 Task: Search one way flight ticket for 4 adults, 2 children, 2 infants in seat and 1 infant on lap in economy from College Station: Easterwood Field to New Bern: Coastal Carolina Regional Airport (was Craven County Regional) on 8-4-2023. Choice of flights is Frontier. Number of bags: 10 checked bags. Price is upto 100000. Outbound departure time preference is 14:15.
Action: Mouse moved to (220, 299)
Screenshot: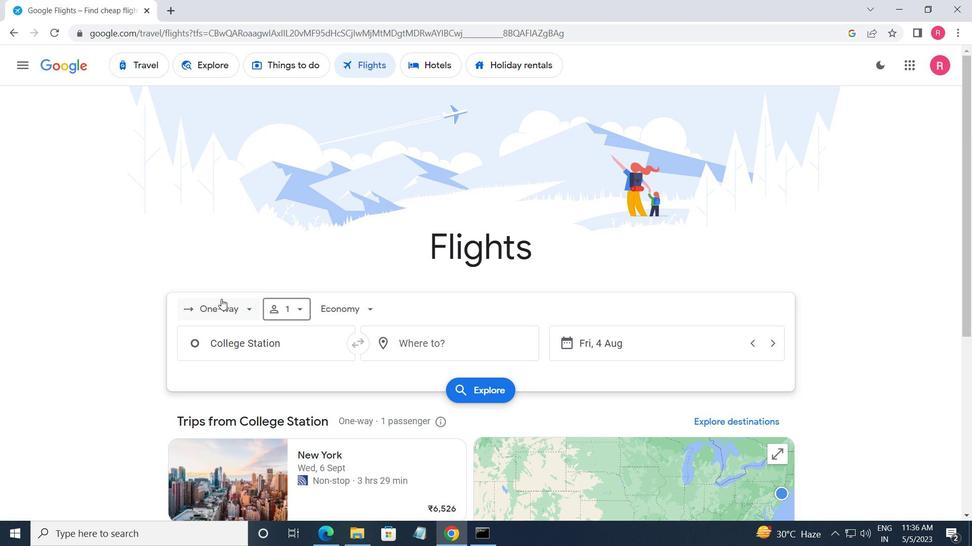 
Action: Mouse pressed left at (220, 299)
Screenshot: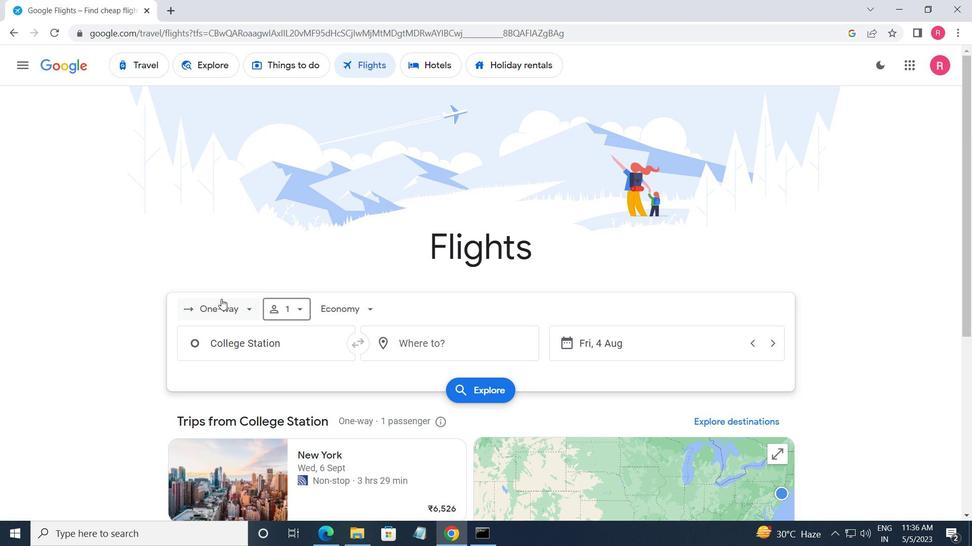 
Action: Mouse moved to (259, 368)
Screenshot: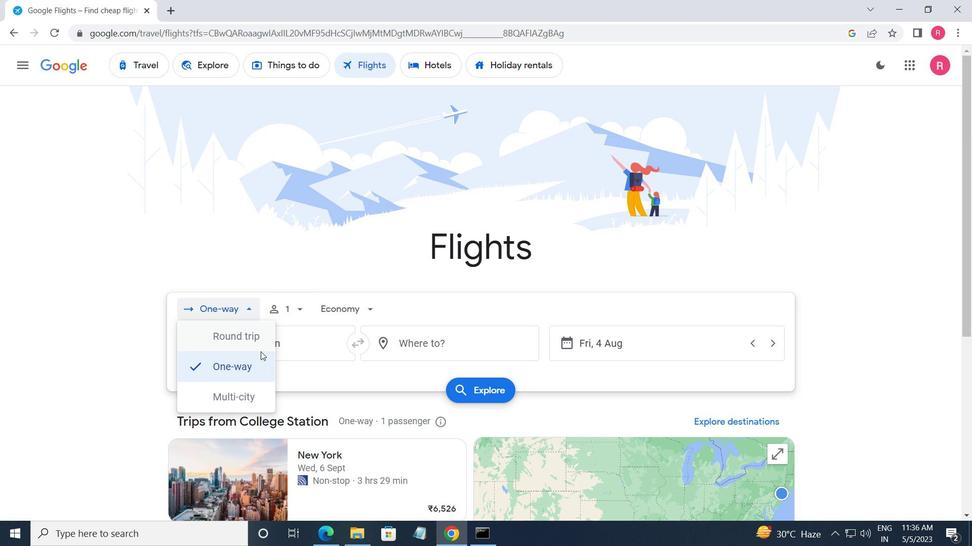 
Action: Mouse pressed left at (259, 368)
Screenshot: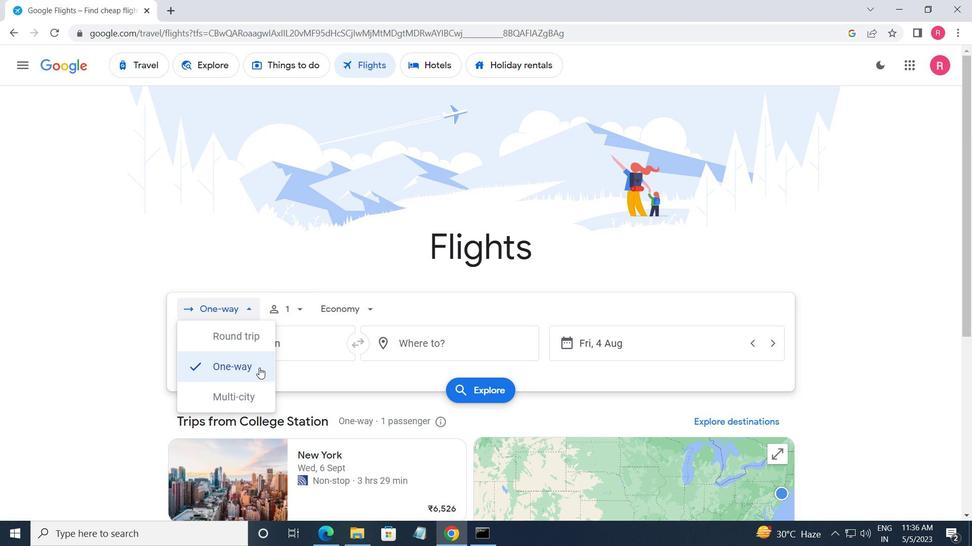 
Action: Mouse moved to (285, 320)
Screenshot: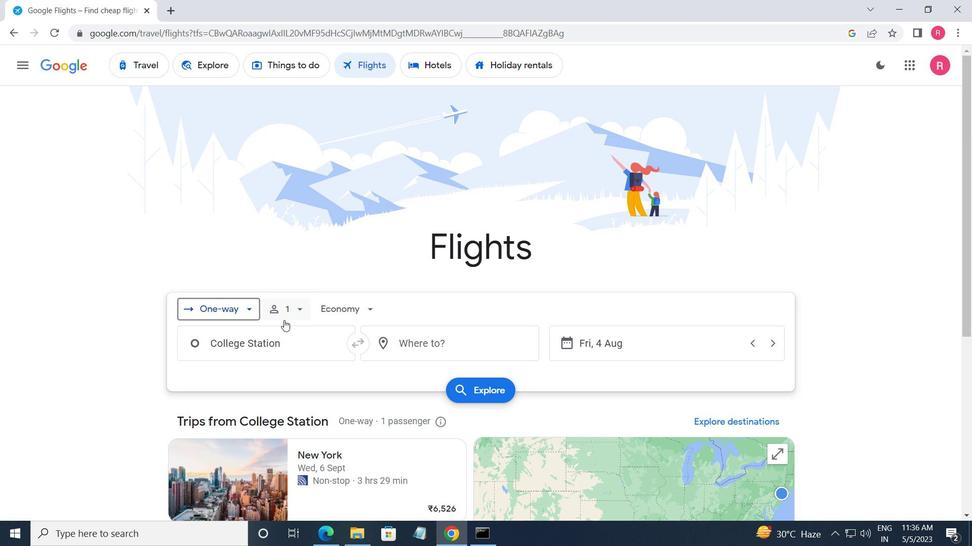 
Action: Mouse pressed left at (285, 320)
Screenshot: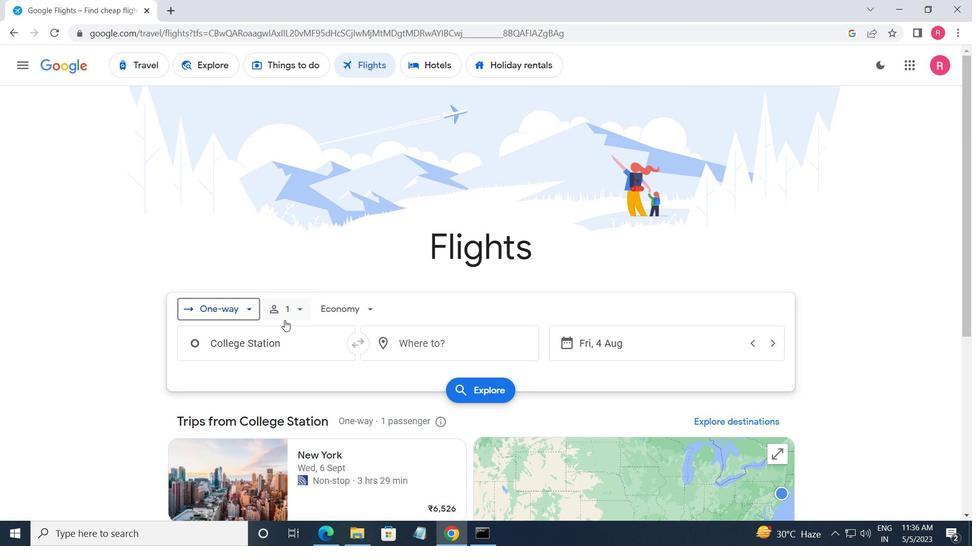 
Action: Mouse moved to (403, 343)
Screenshot: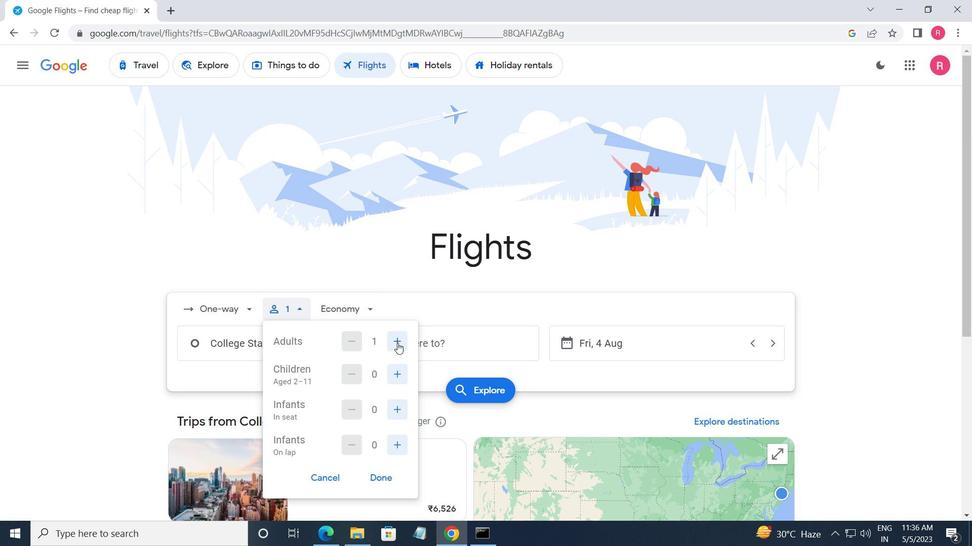 
Action: Mouse pressed left at (403, 343)
Screenshot: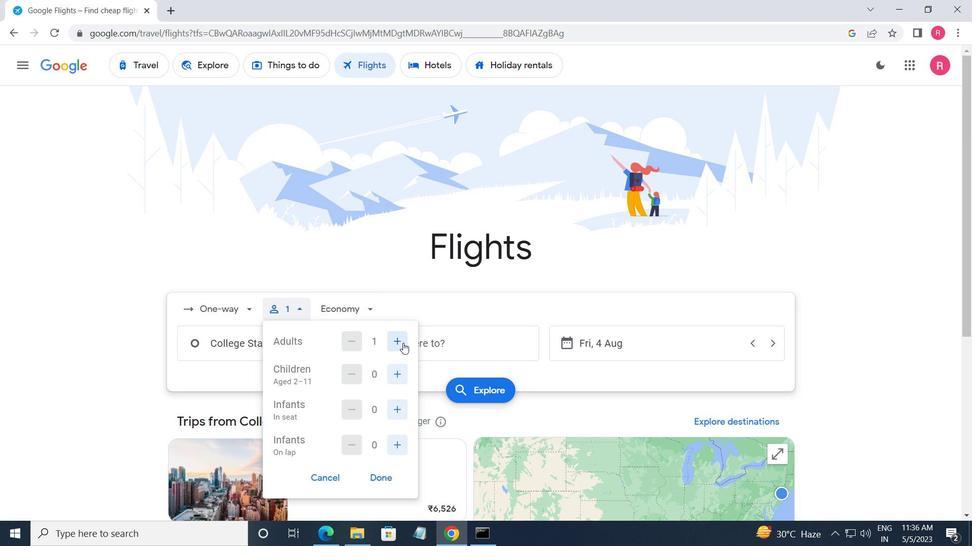 
Action: Mouse pressed left at (403, 343)
Screenshot: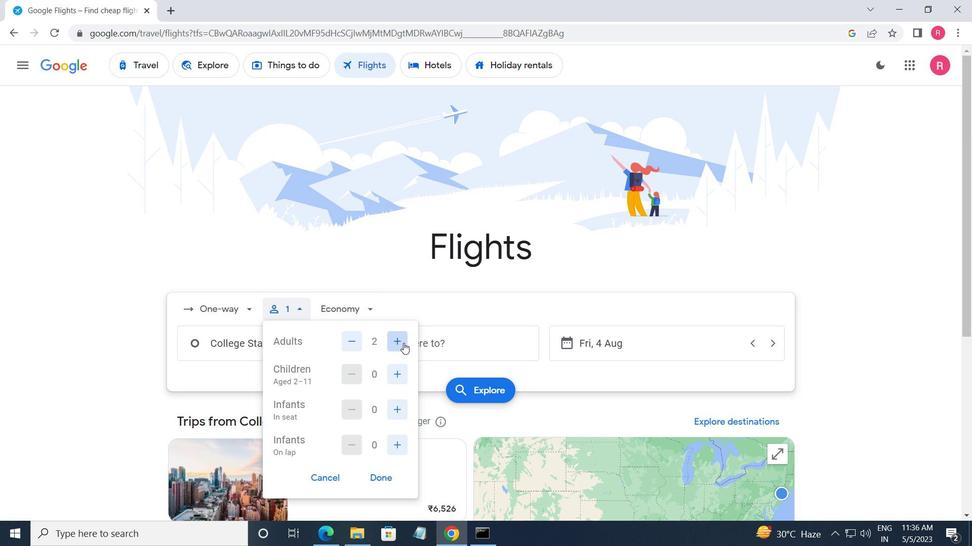 
Action: Mouse pressed left at (403, 343)
Screenshot: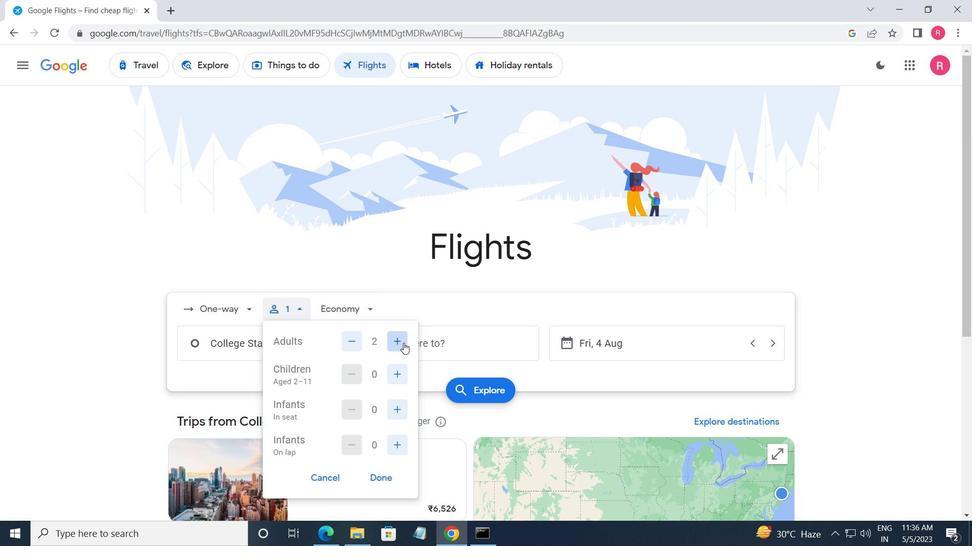
Action: Mouse moved to (402, 372)
Screenshot: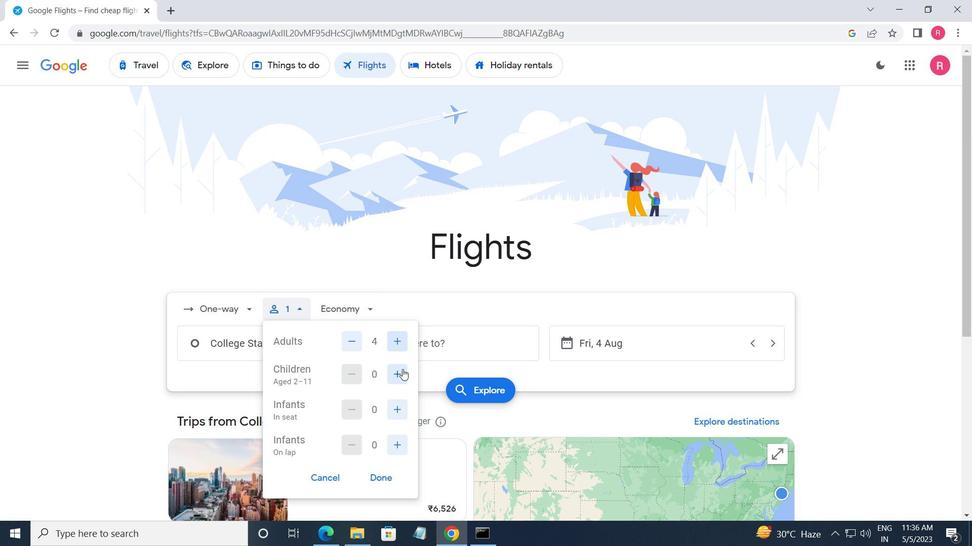 
Action: Mouse pressed left at (402, 372)
Screenshot: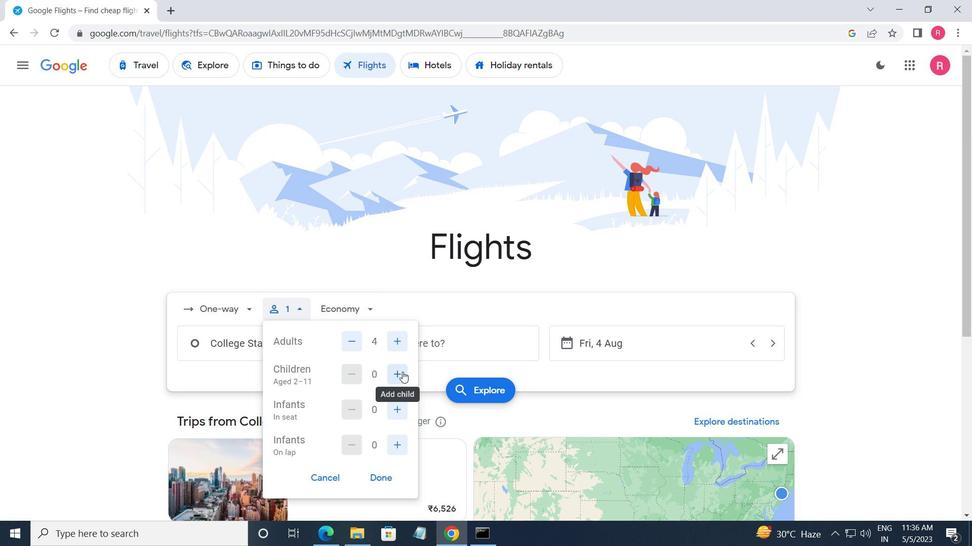 
Action: Mouse pressed left at (402, 372)
Screenshot: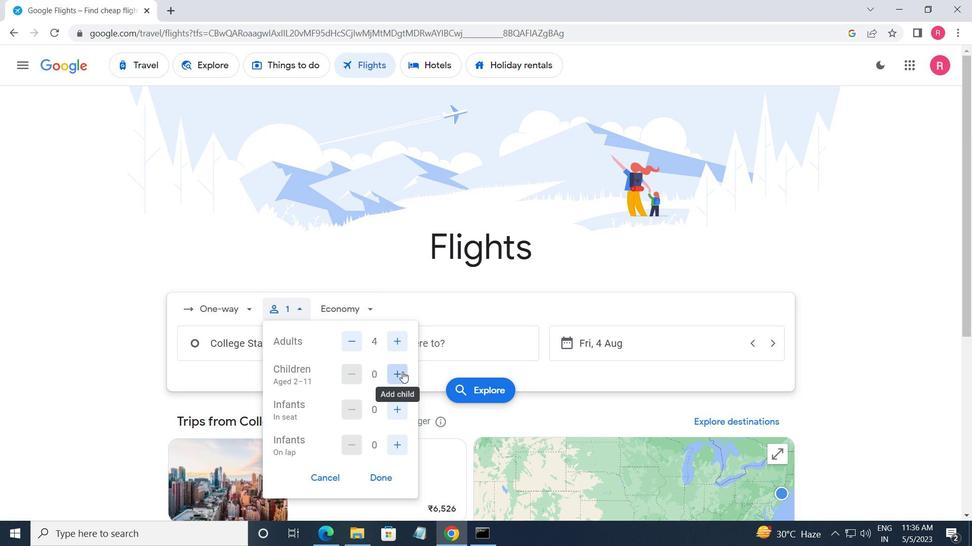 
Action: Mouse moved to (397, 404)
Screenshot: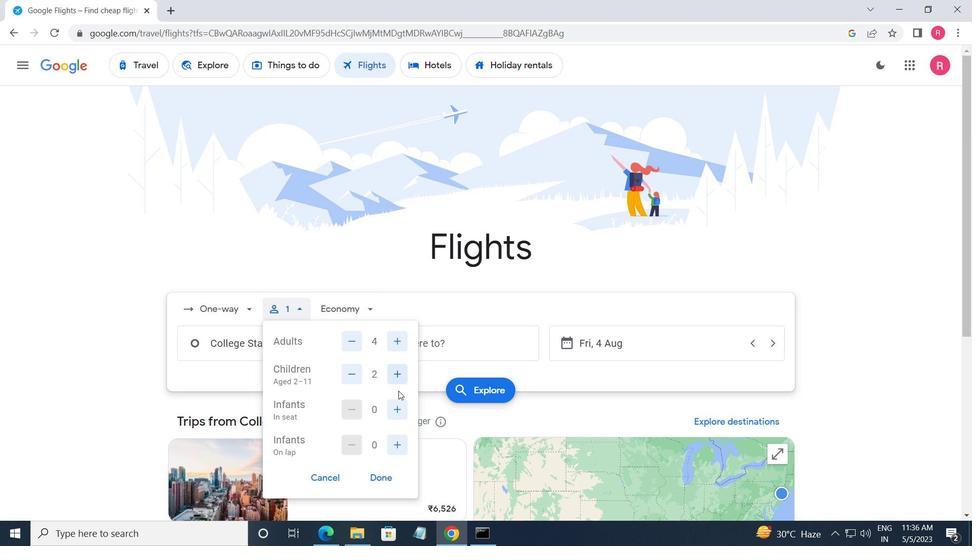 
Action: Mouse pressed left at (397, 404)
Screenshot: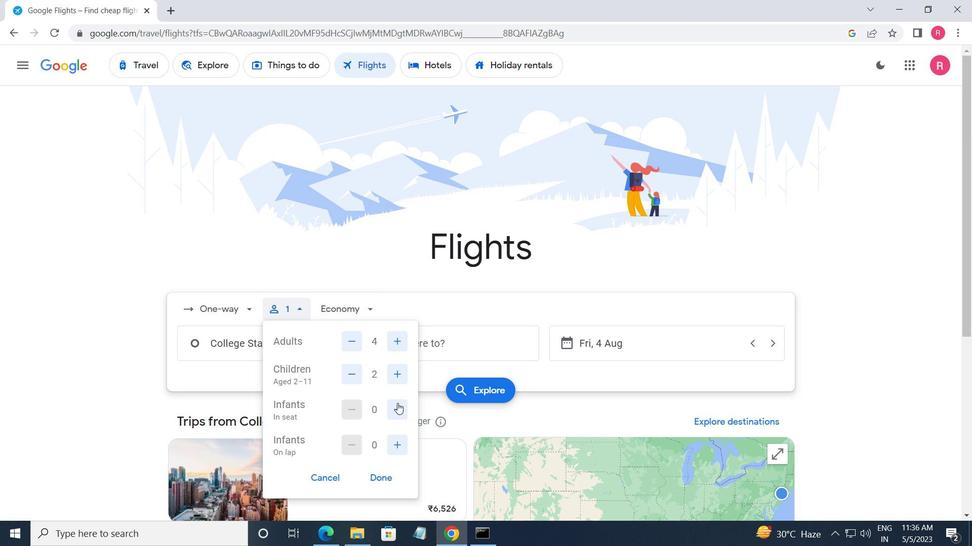 
Action: Mouse pressed left at (397, 404)
Screenshot: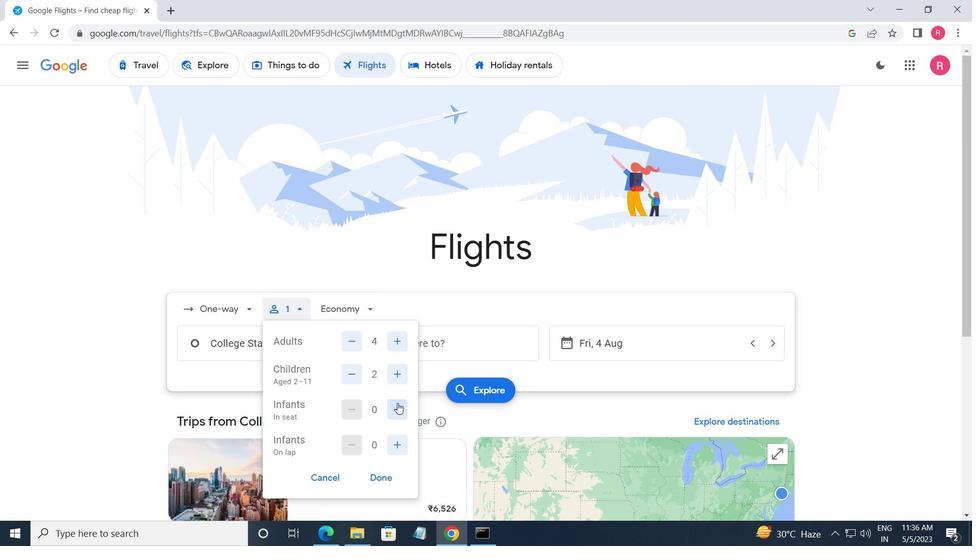 
Action: Mouse moved to (397, 455)
Screenshot: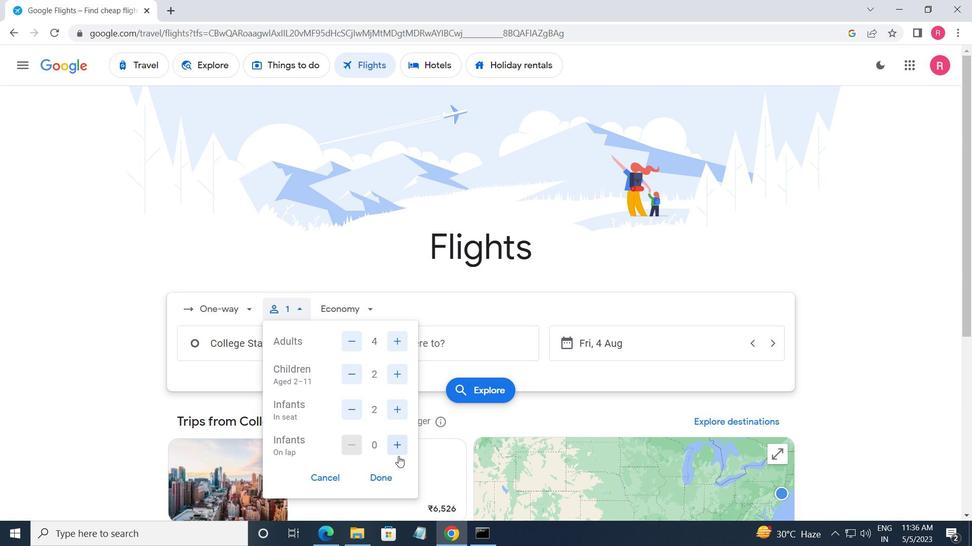 
Action: Mouse pressed left at (397, 455)
Screenshot: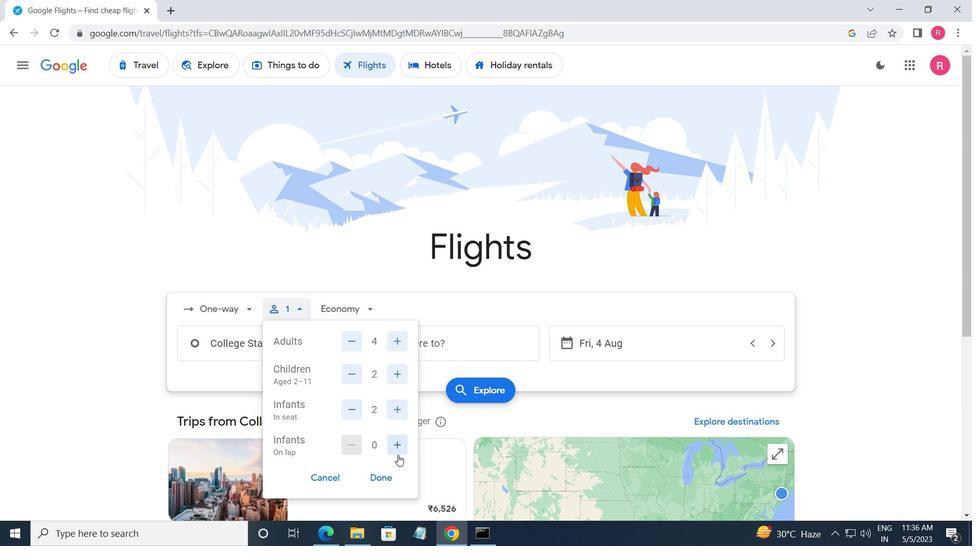 
Action: Mouse moved to (384, 481)
Screenshot: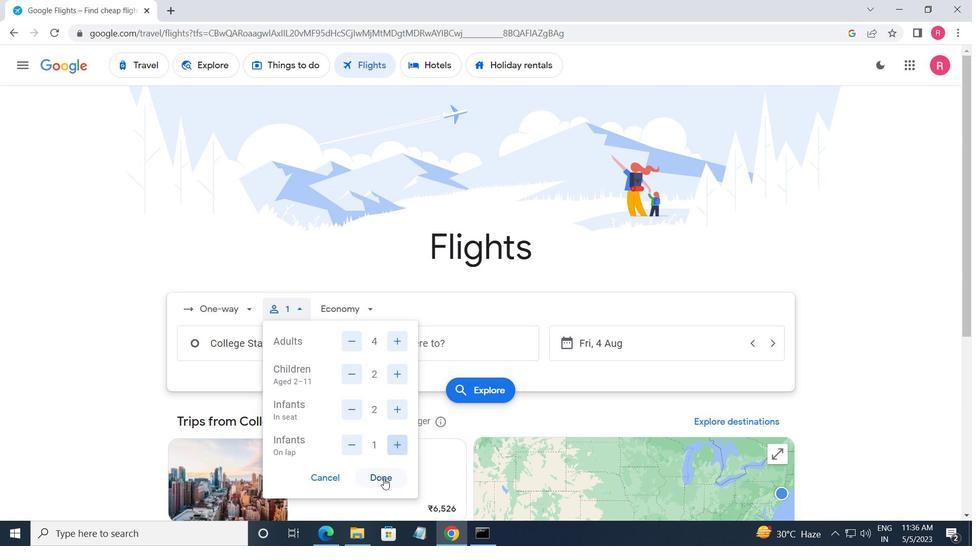 
Action: Mouse pressed left at (384, 481)
Screenshot: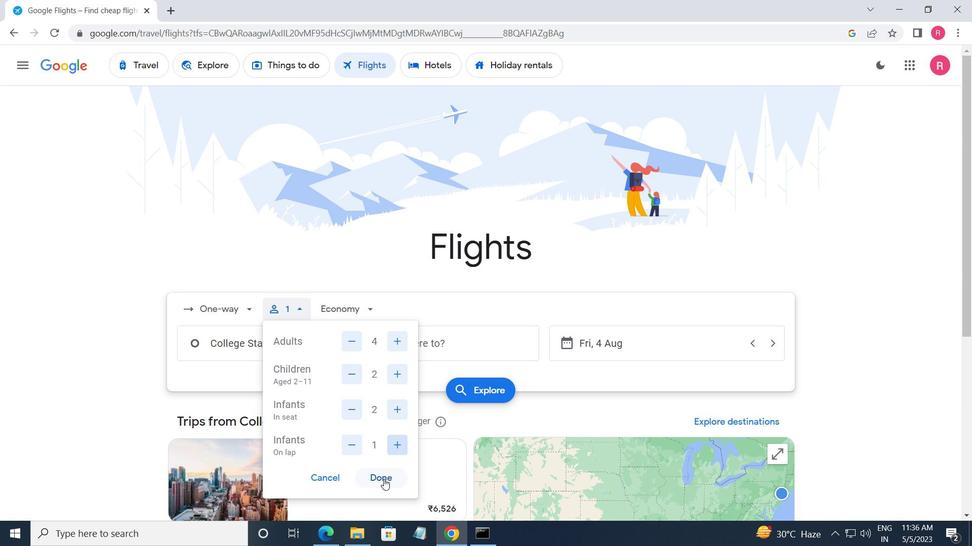 
Action: Mouse moved to (338, 308)
Screenshot: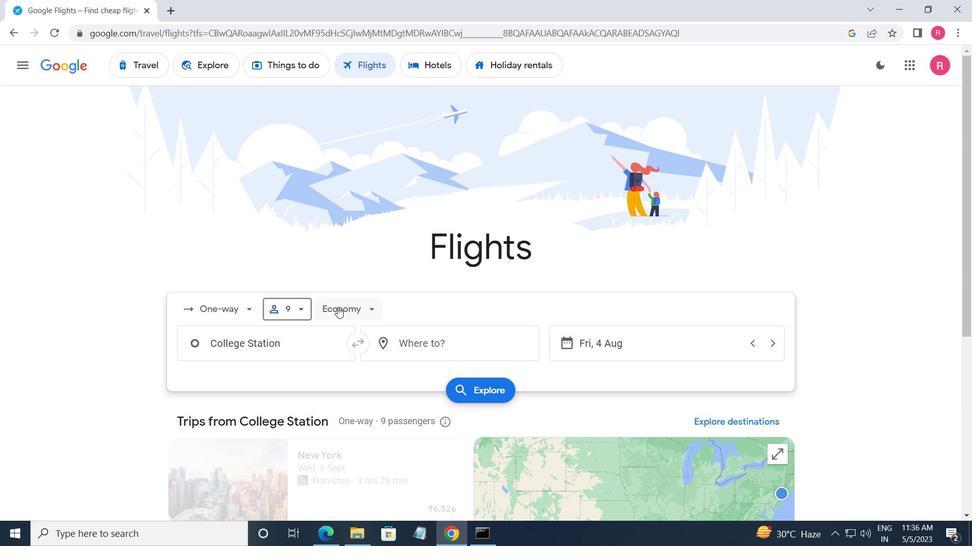 
Action: Mouse pressed left at (338, 308)
Screenshot: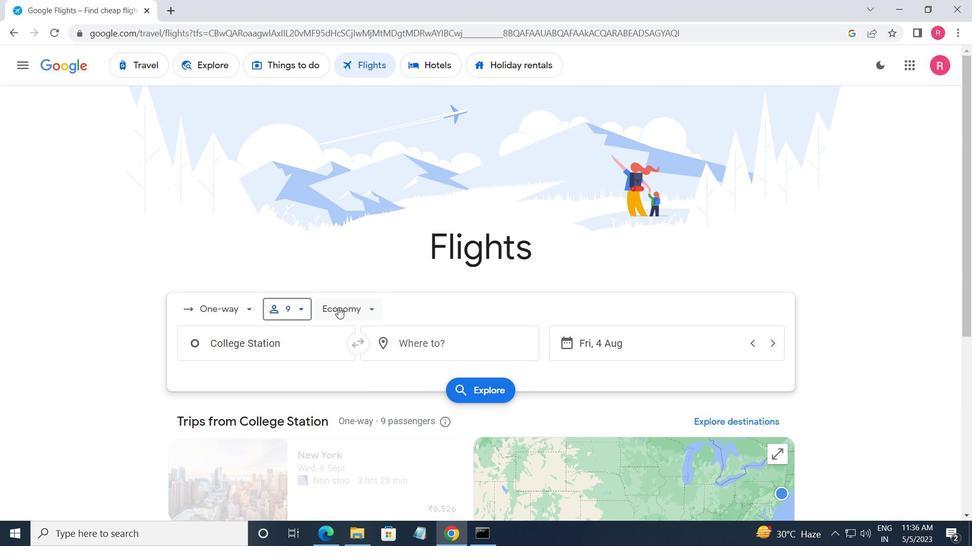 
Action: Mouse moved to (390, 331)
Screenshot: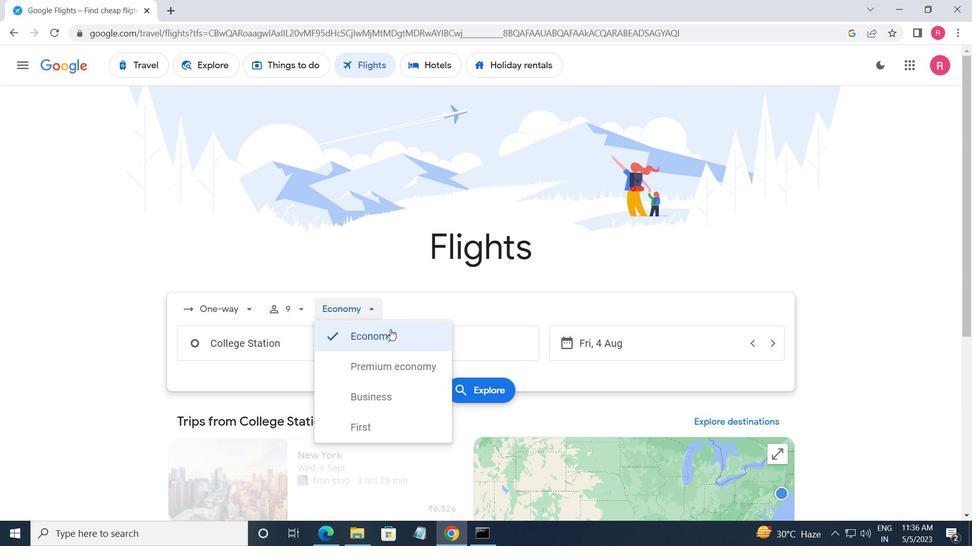 
Action: Mouse pressed left at (390, 331)
Screenshot: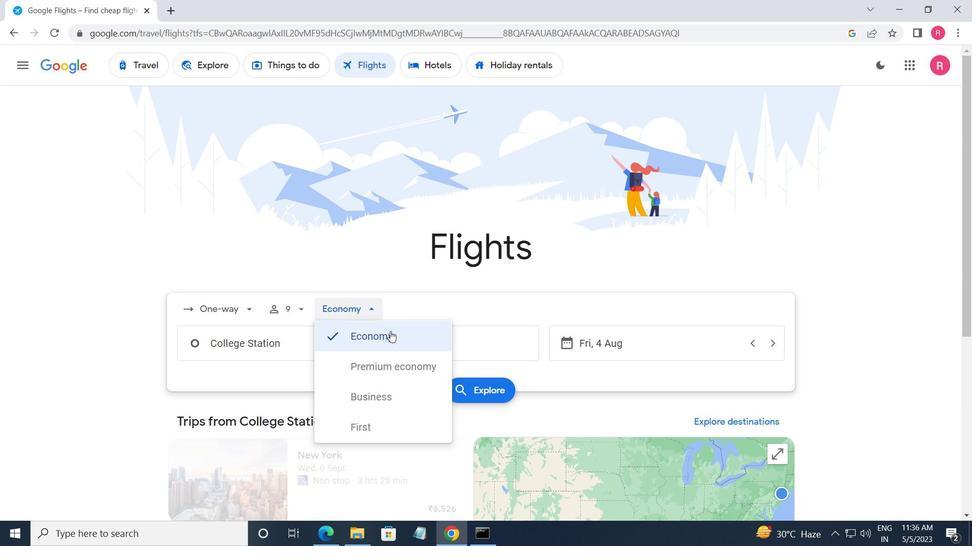
Action: Mouse moved to (289, 342)
Screenshot: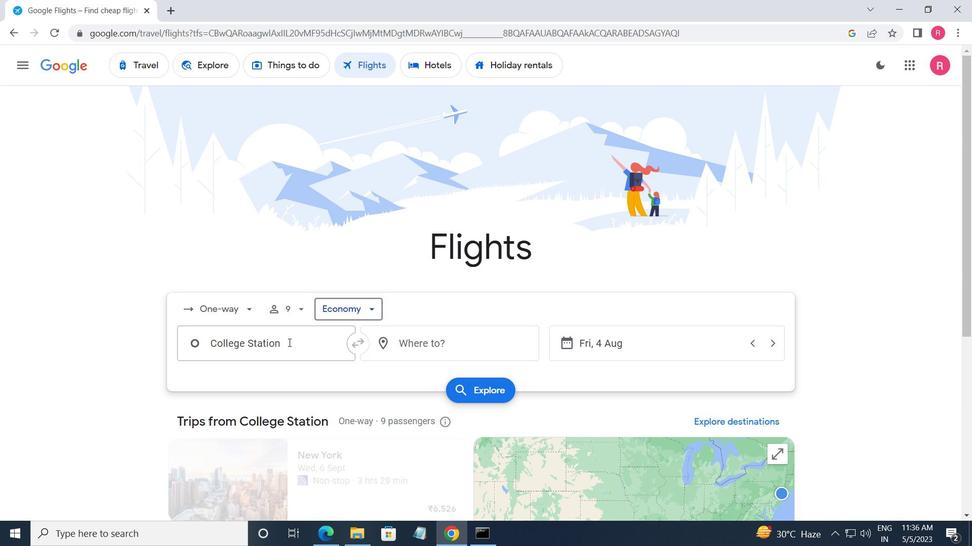 
Action: Mouse pressed left at (289, 342)
Screenshot: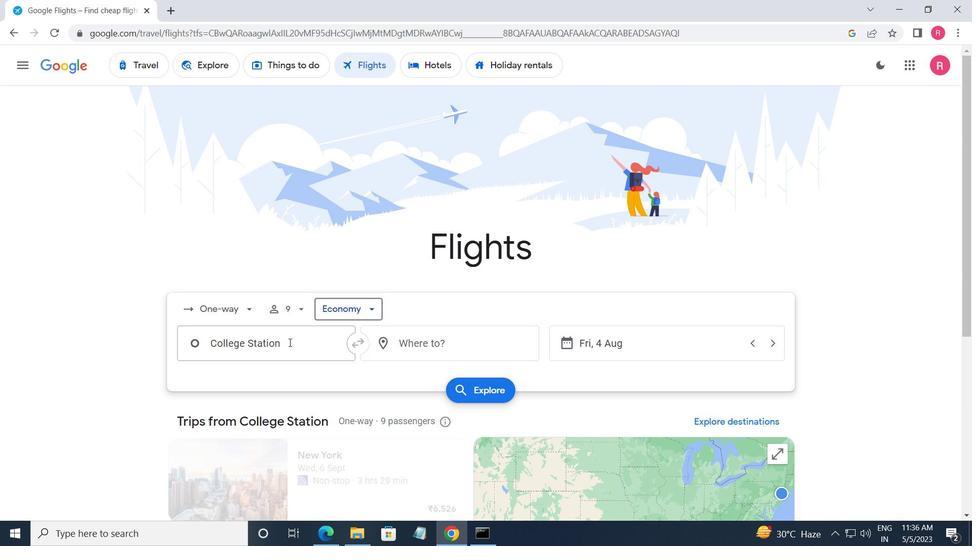 
Action: Key pressed <Key.shift>EASTERWOO
Screenshot: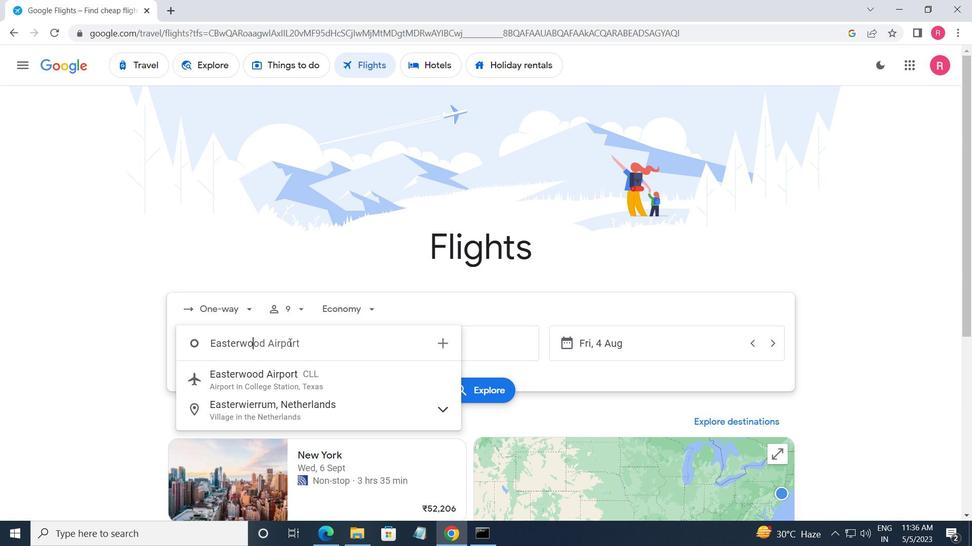 
Action: Mouse moved to (290, 380)
Screenshot: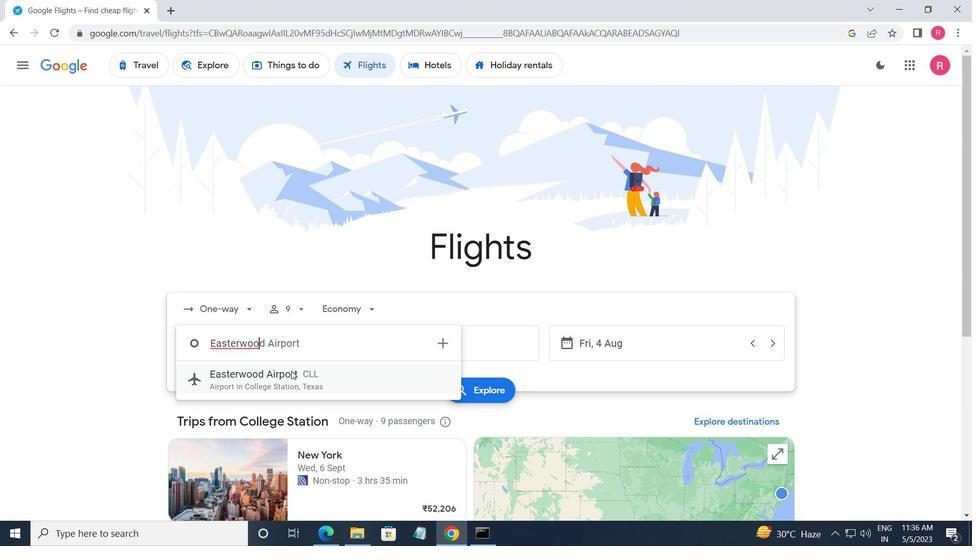 
Action: Mouse pressed left at (290, 380)
Screenshot: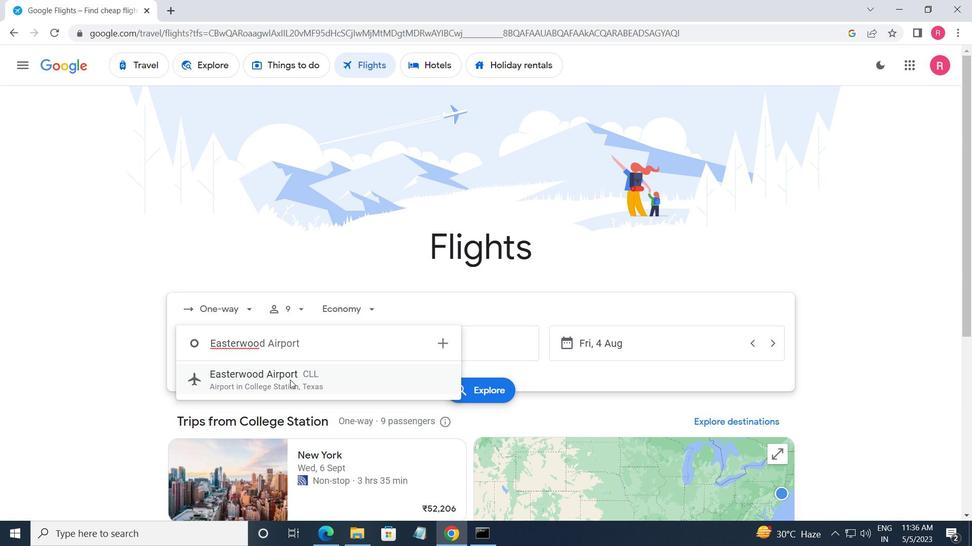 
Action: Mouse moved to (462, 351)
Screenshot: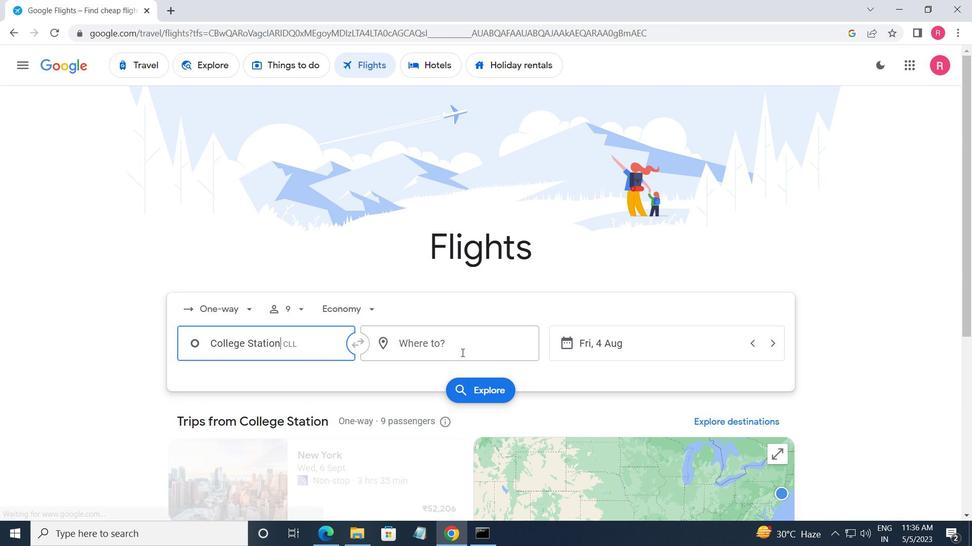 
Action: Mouse pressed left at (462, 351)
Screenshot: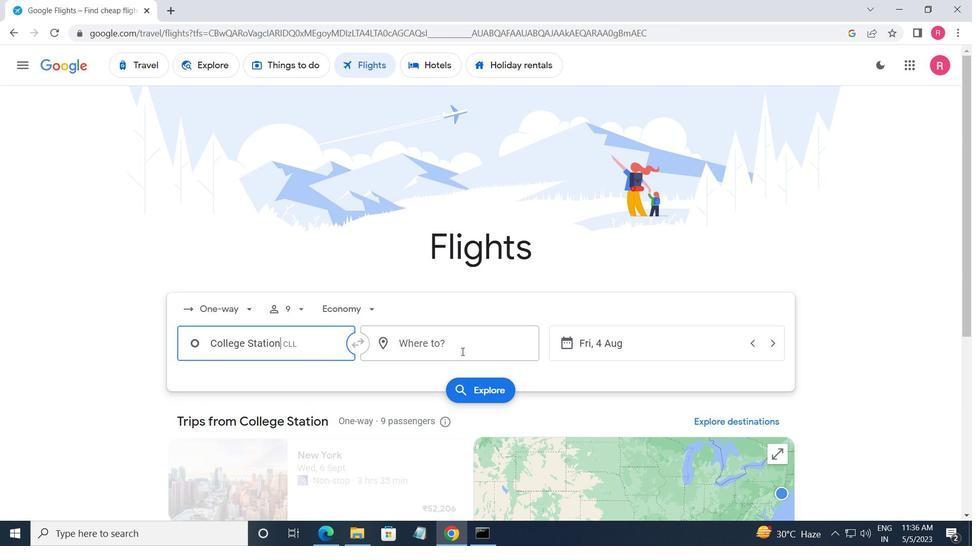 
Action: Mouse moved to (465, 346)
Screenshot: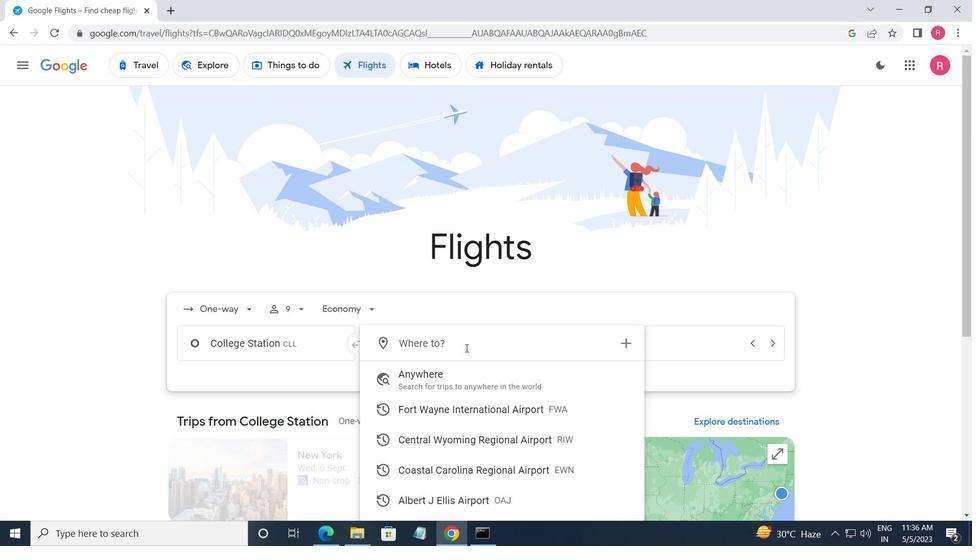 
Action: Key pressed <Key.shift><Key.shift>NEW<Key.space><Key.shift><Key.shift>BERM<Key.backspace>N
Screenshot: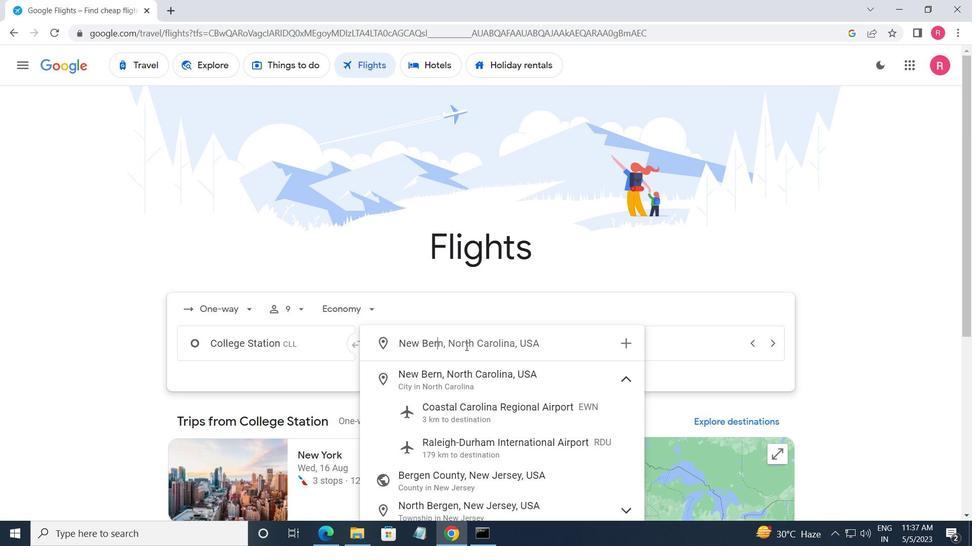 
Action: Mouse moved to (496, 413)
Screenshot: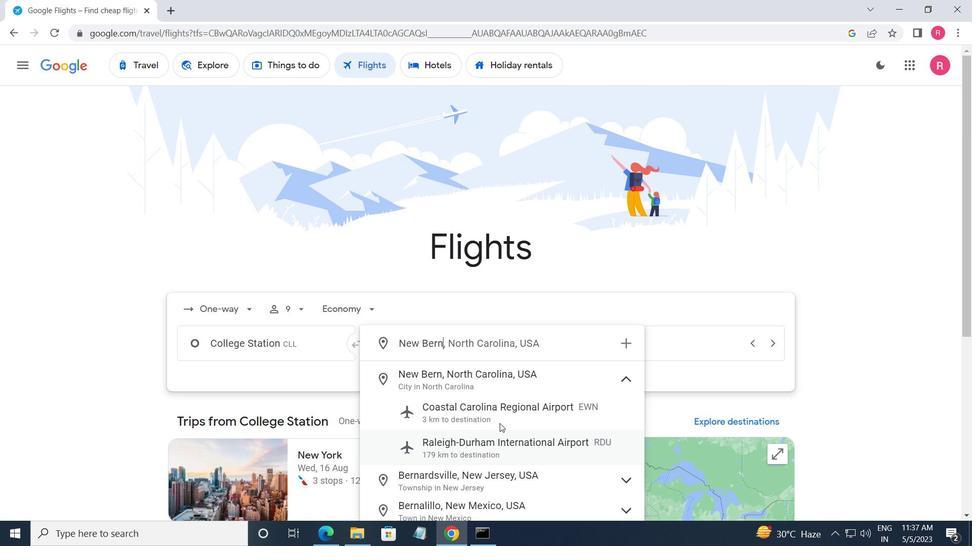 
Action: Mouse pressed left at (496, 413)
Screenshot: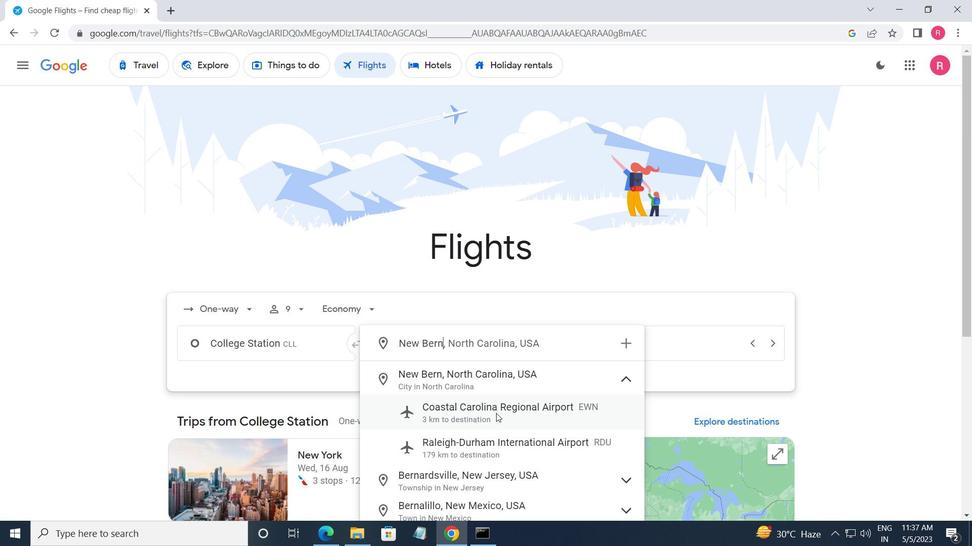 
Action: Mouse moved to (665, 344)
Screenshot: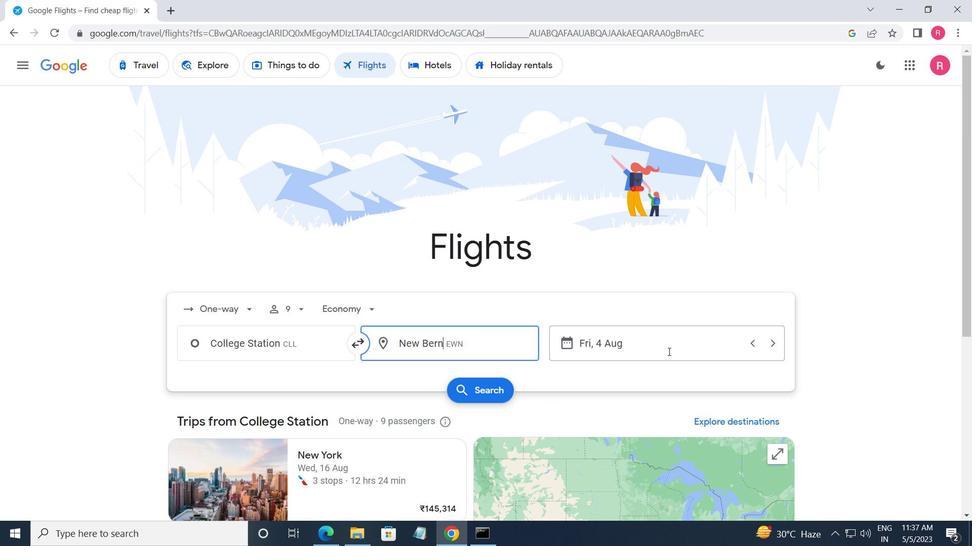 
Action: Mouse pressed left at (665, 344)
Screenshot: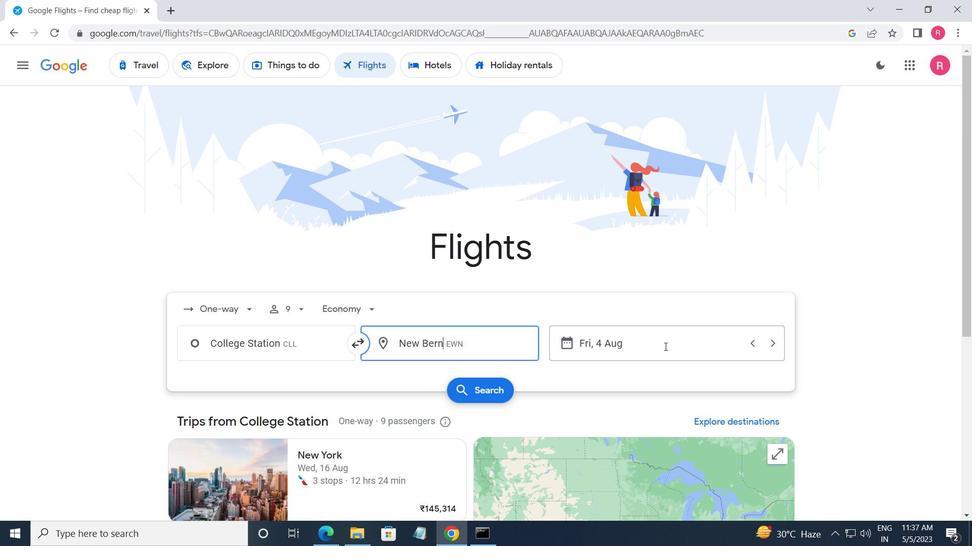 
Action: Mouse moved to (490, 296)
Screenshot: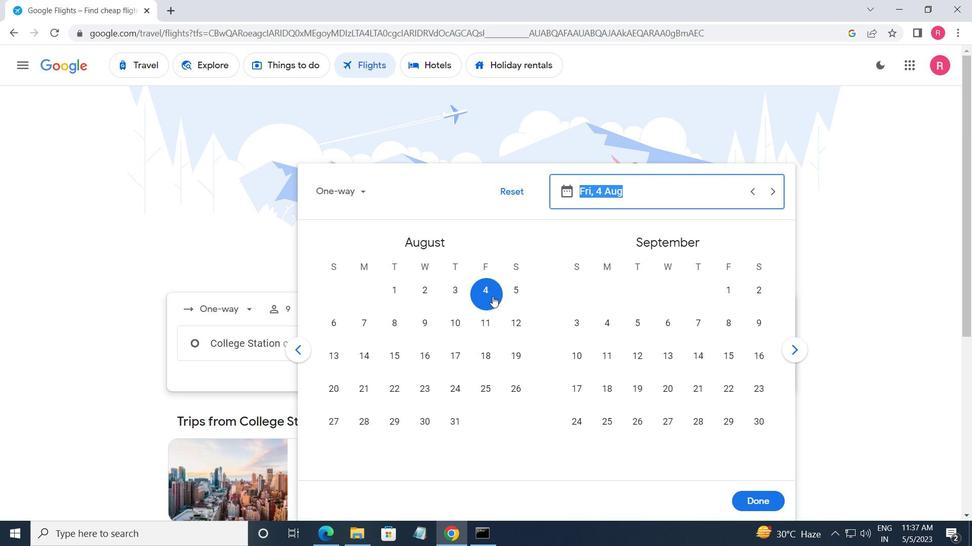 
Action: Mouse pressed left at (490, 296)
Screenshot: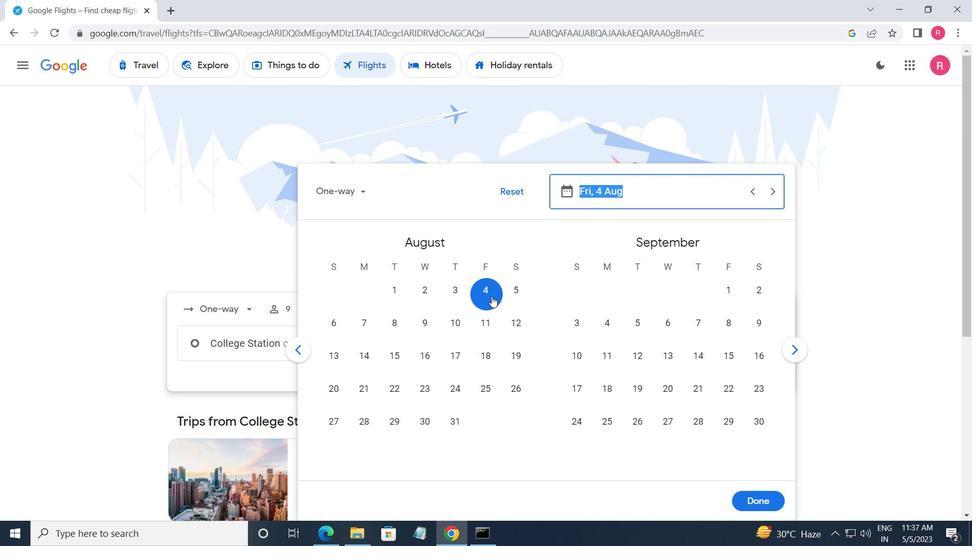 
Action: Mouse moved to (763, 505)
Screenshot: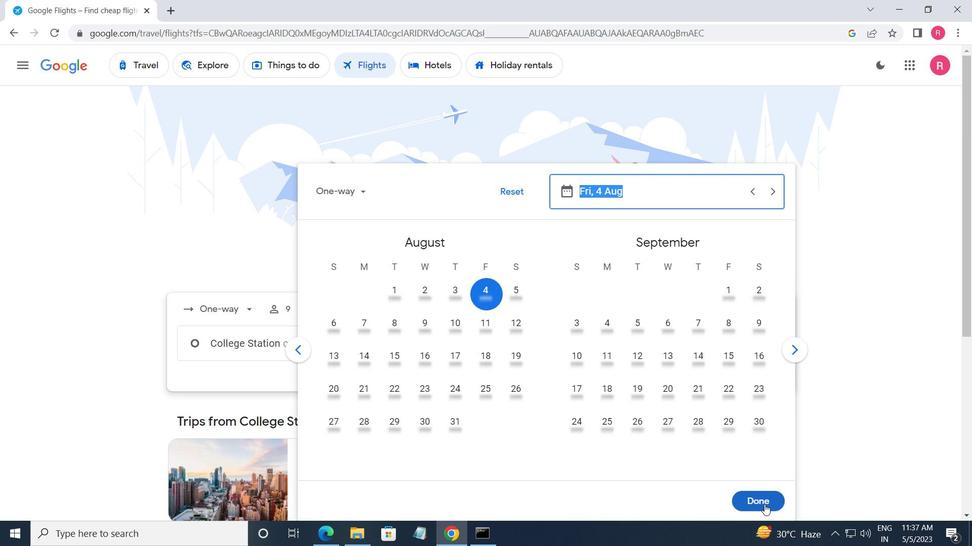 
Action: Mouse pressed left at (763, 505)
Screenshot: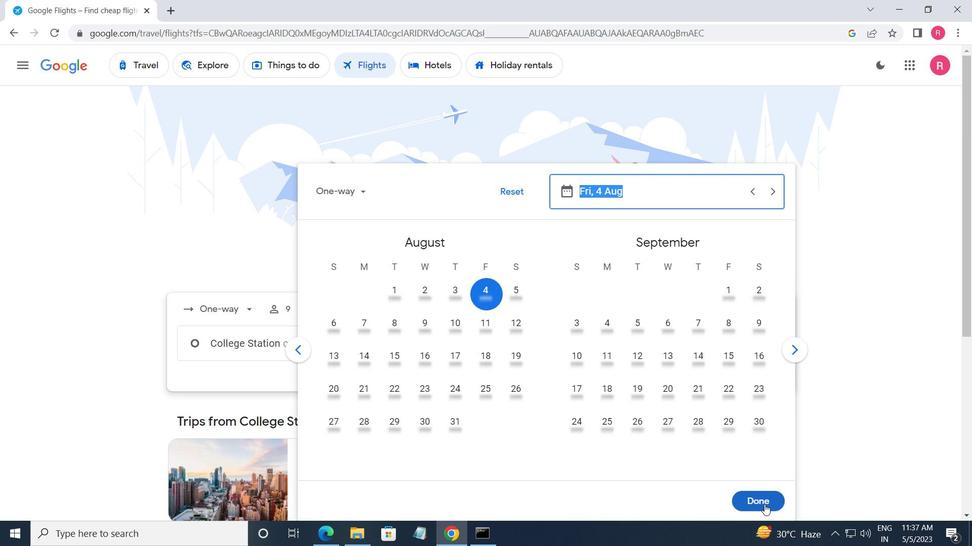 
Action: Mouse moved to (453, 387)
Screenshot: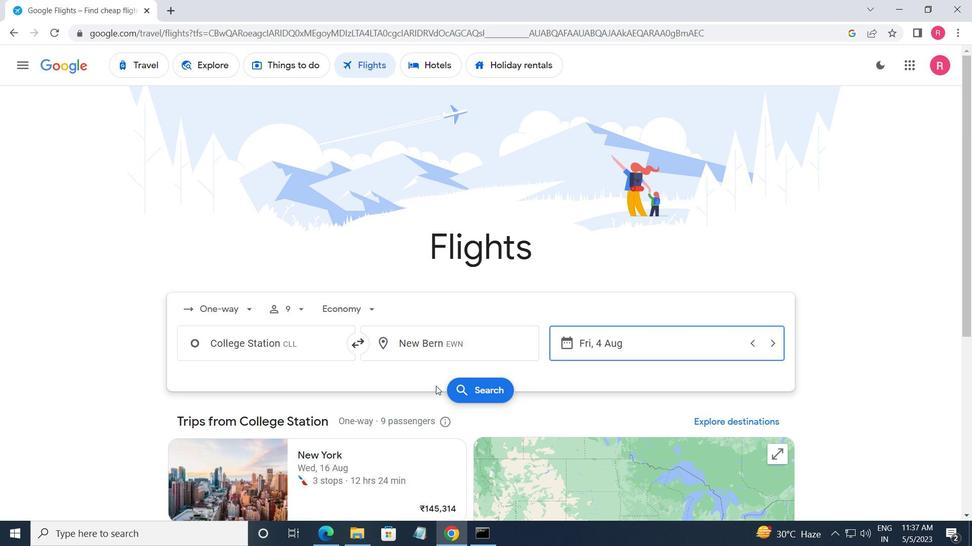 
Action: Mouse pressed left at (453, 387)
Screenshot: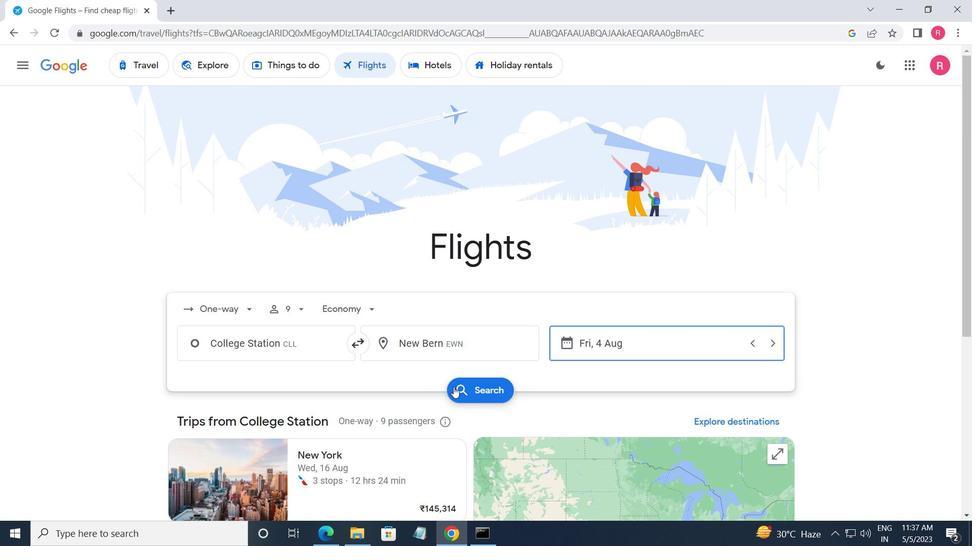 
Action: Mouse moved to (188, 186)
Screenshot: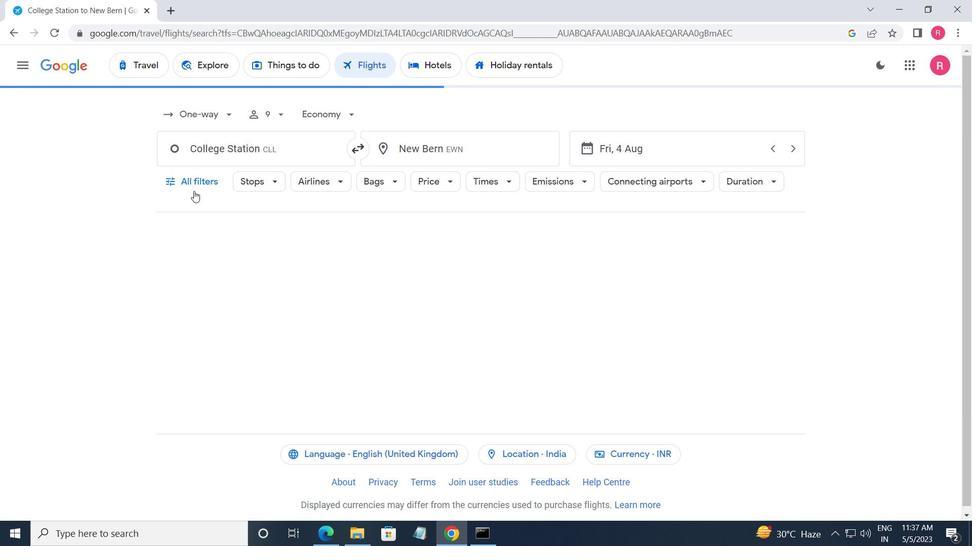 
Action: Mouse pressed left at (188, 186)
Screenshot: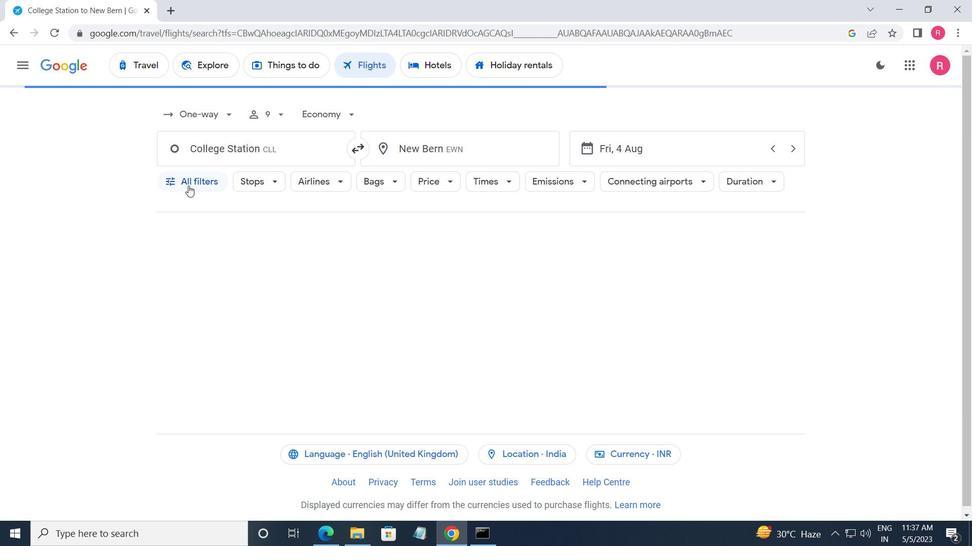 
Action: Mouse moved to (270, 320)
Screenshot: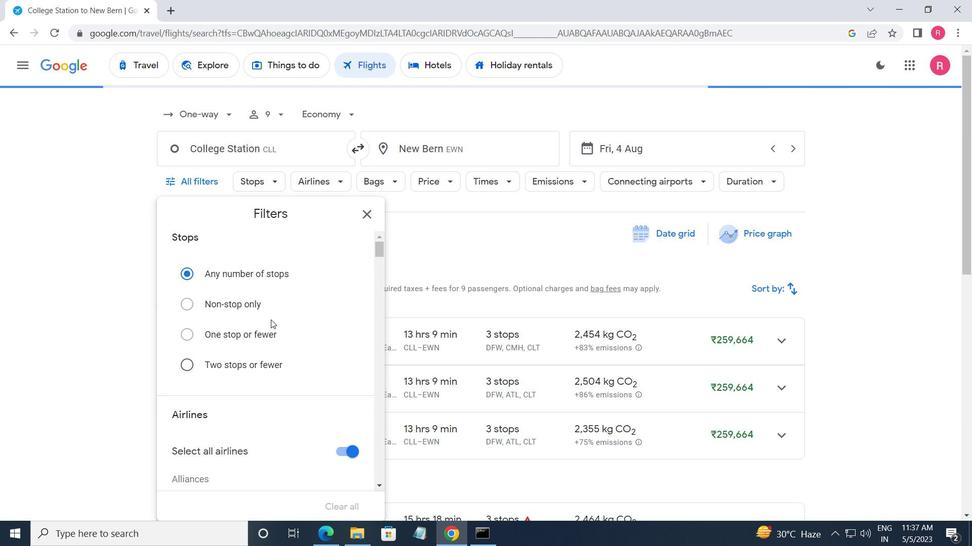 
Action: Mouse scrolled (270, 320) with delta (0, 0)
Screenshot: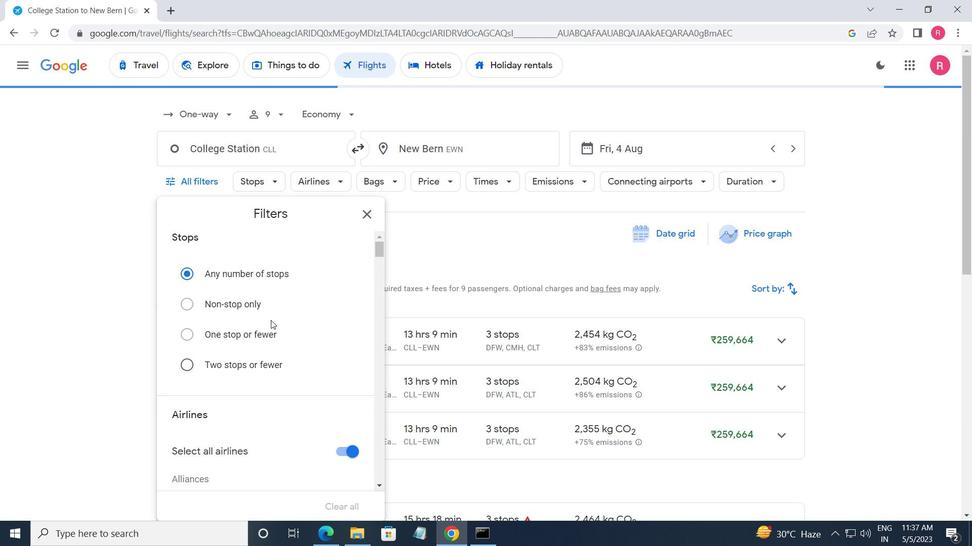 
Action: Mouse moved to (270, 320)
Screenshot: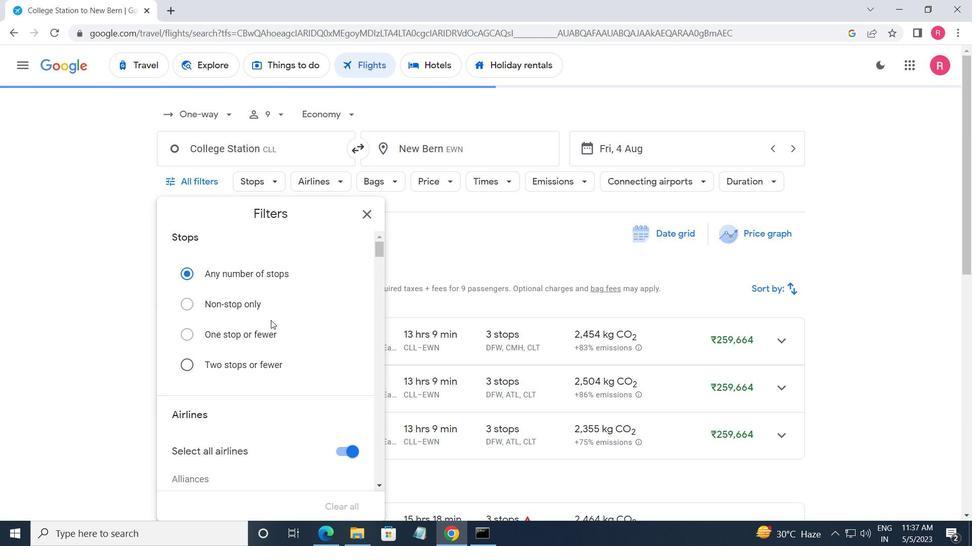 
Action: Mouse scrolled (270, 320) with delta (0, 0)
Screenshot: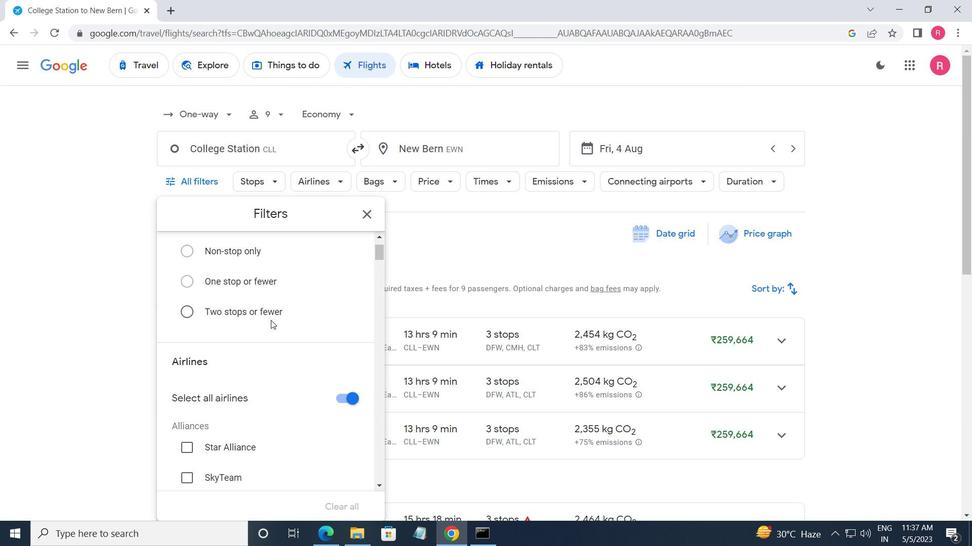 
Action: Mouse scrolled (270, 320) with delta (0, 0)
Screenshot: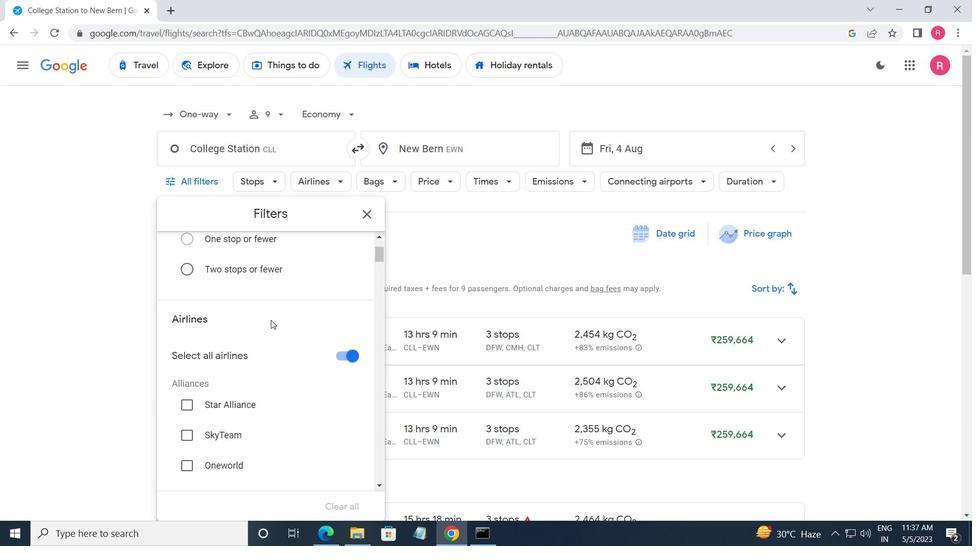 
Action: Mouse moved to (270, 321)
Screenshot: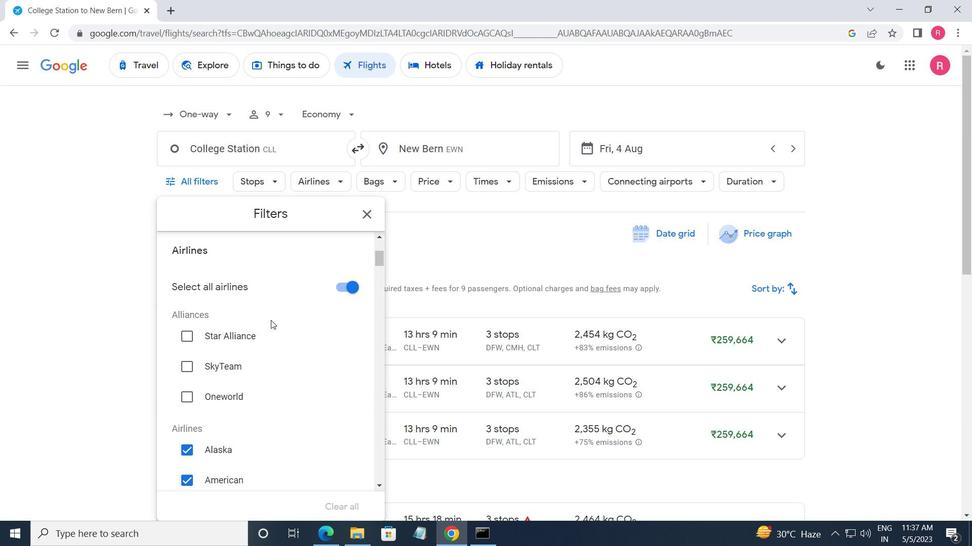 
Action: Mouse scrolled (270, 320) with delta (0, 0)
Screenshot: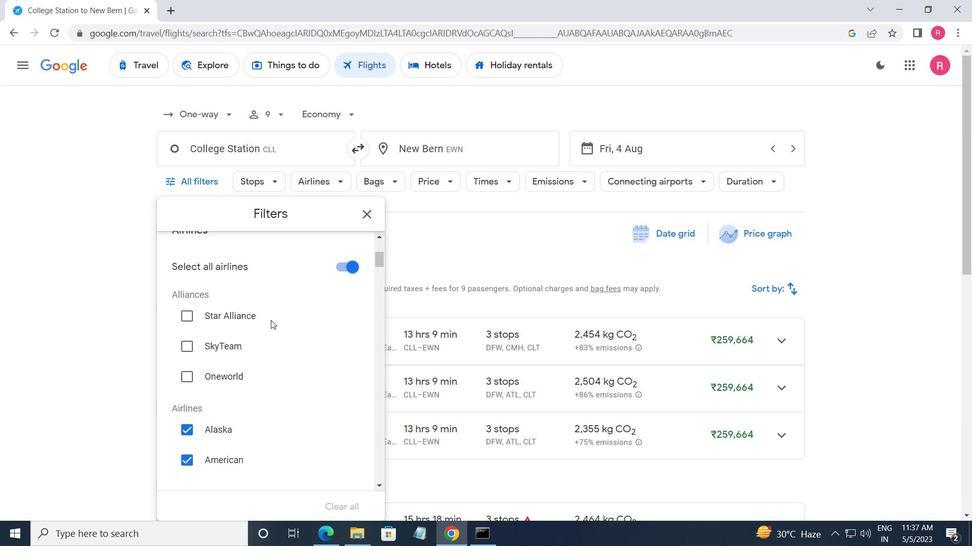 
Action: Mouse moved to (270, 322)
Screenshot: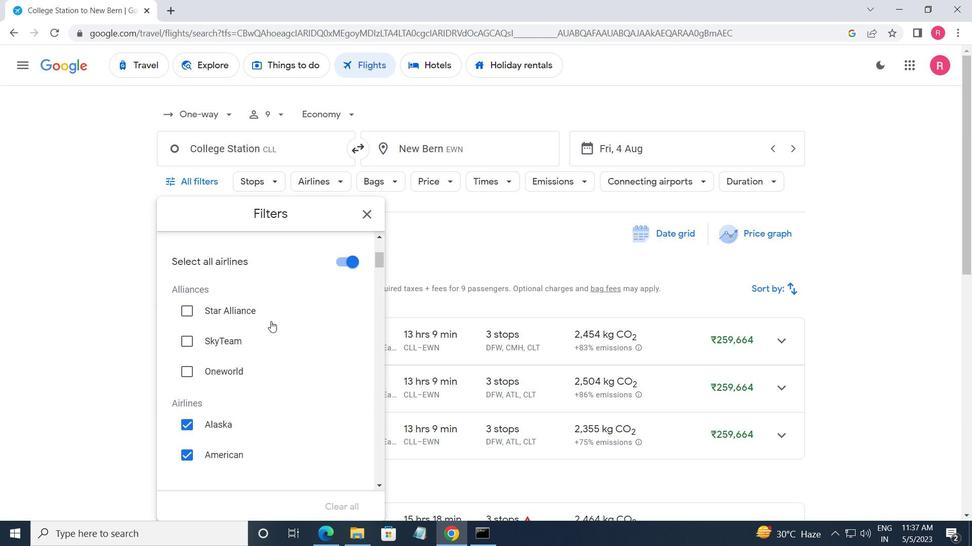 
Action: Mouse scrolled (270, 321) with delta (0, 0)
Screenshot: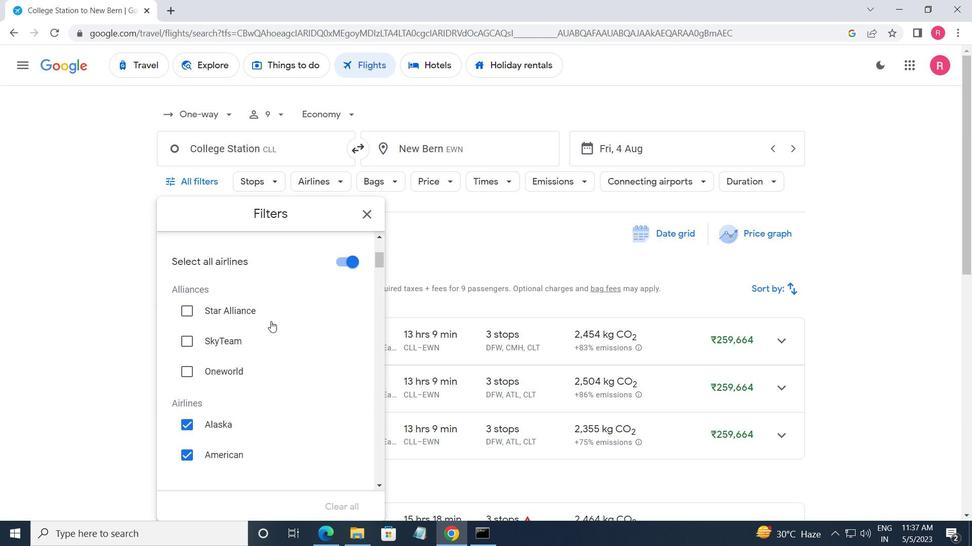 
Action: Mouse moved to (270, 323)
Screenshot: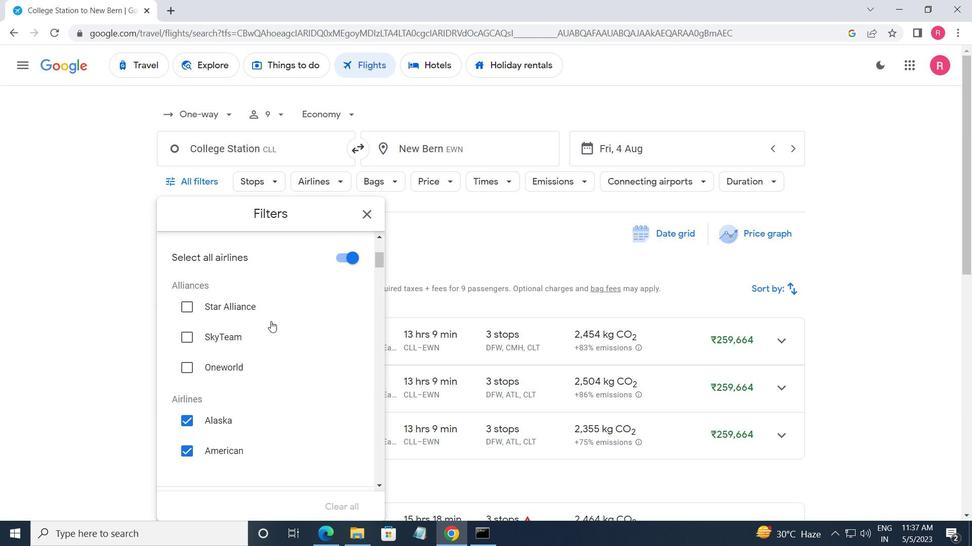 
Action: Mouse scrolled (270, 322) with delta (0, 0)
Screenshot: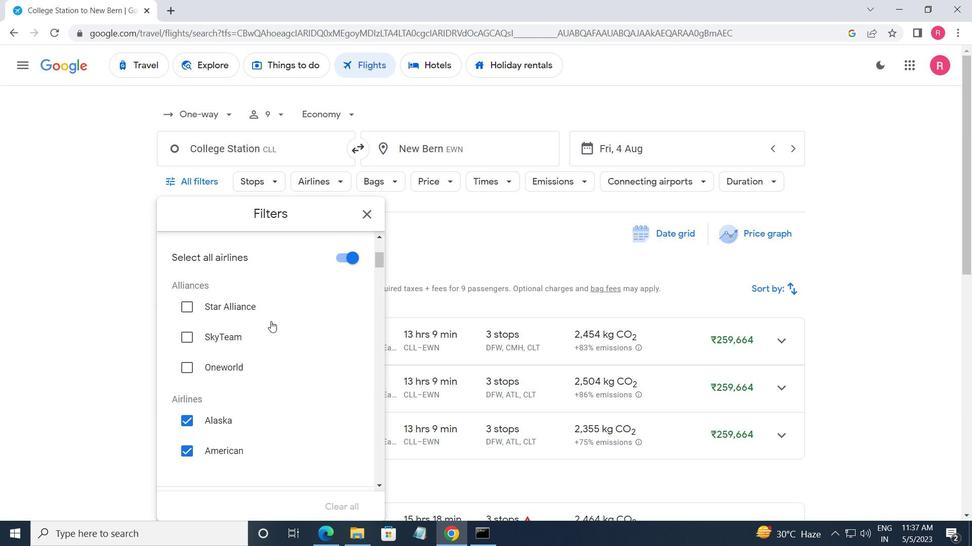 
Action: Mouse scrolled (270, 323) with delta (0, 0)
Screenshot: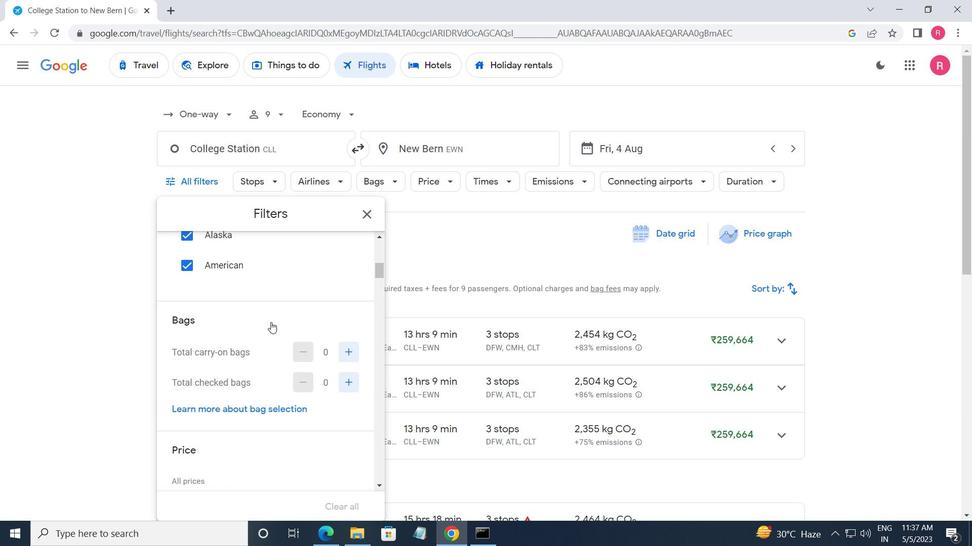 
Action: Mouse scrolled (270, 323) with delta (0, 0)
Screenshot: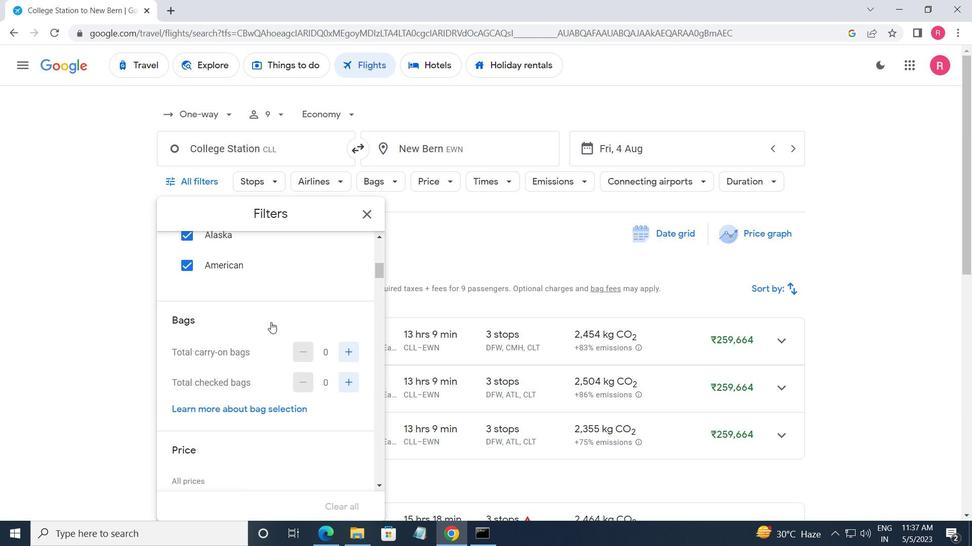 
Action: Mouse moved to (270, 323)
Screenshot: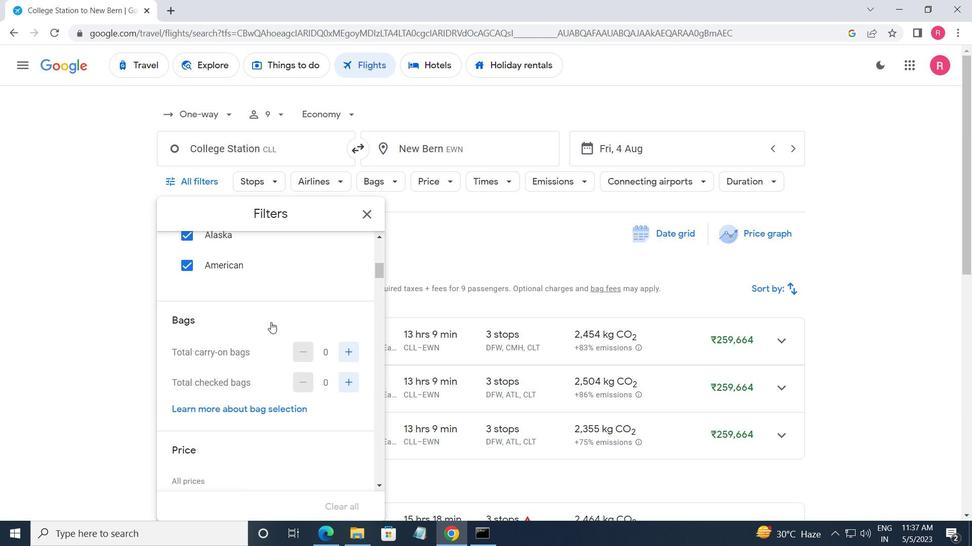 
Action: Mouse scrolled (270, 323) with delta (0, 0)
Screenshot: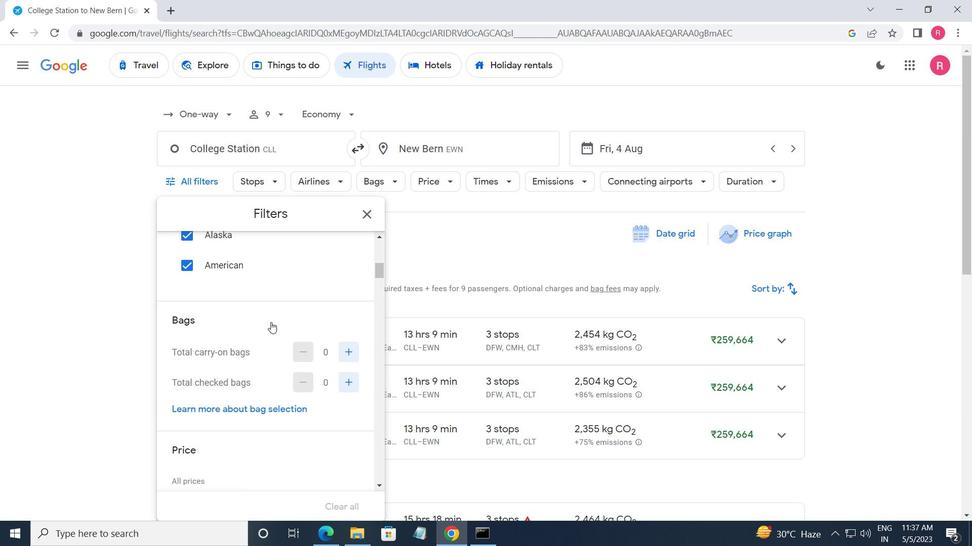 
Action: Mouse scrolled (270, 323) with delta (0, 0)
Screenshot: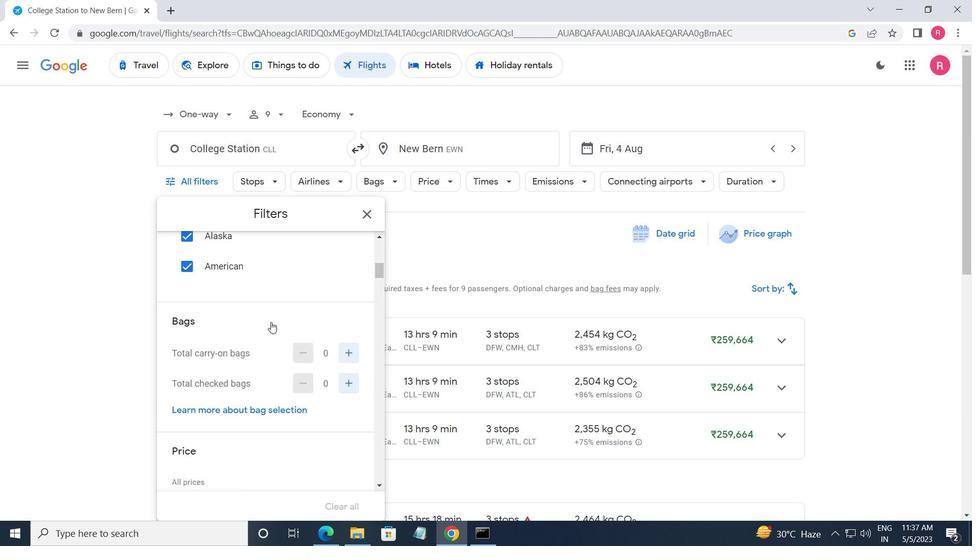 
Action: Mouse moved to (346, 324)
Screenshot: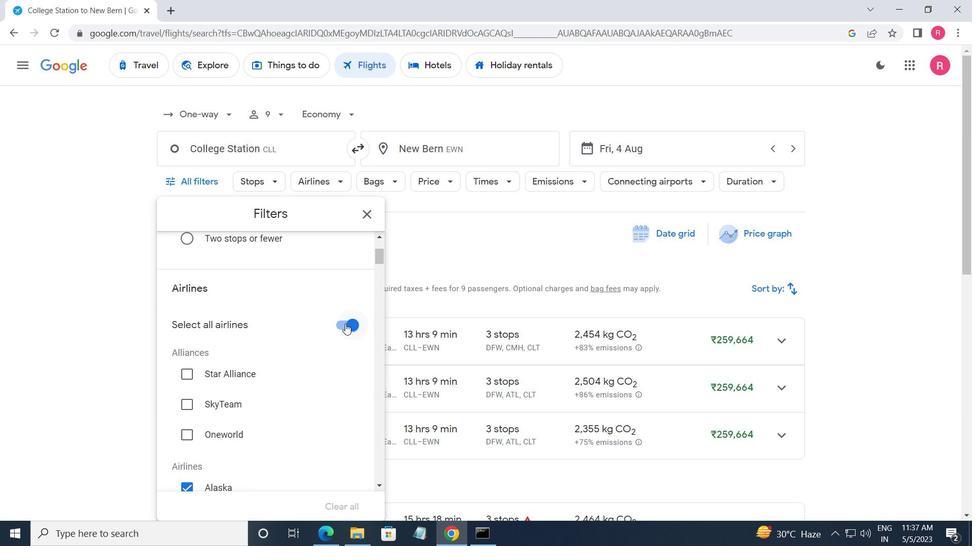 
Action: Mouse pressed left at (346, 324)
Screenshot: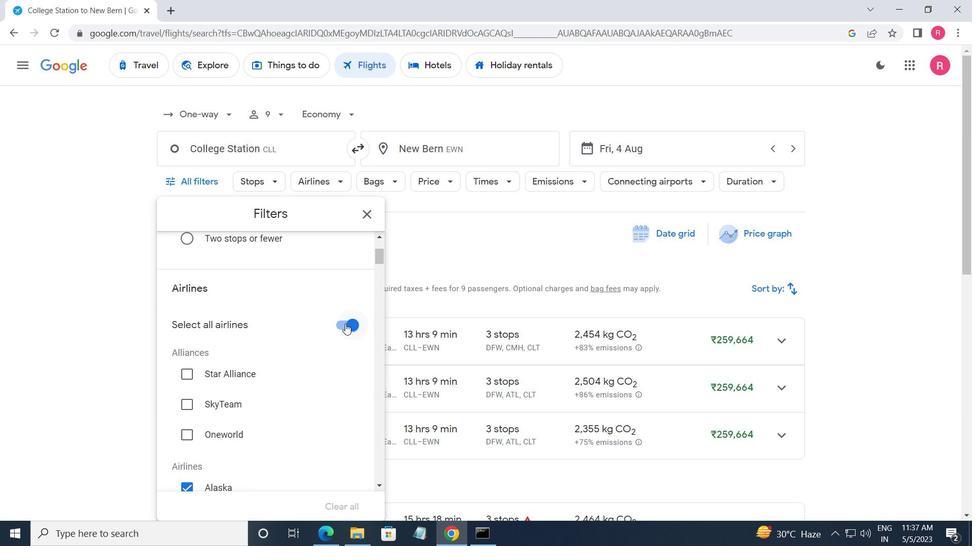 
Action: Mouse moved to (315, 353)
Screenshot: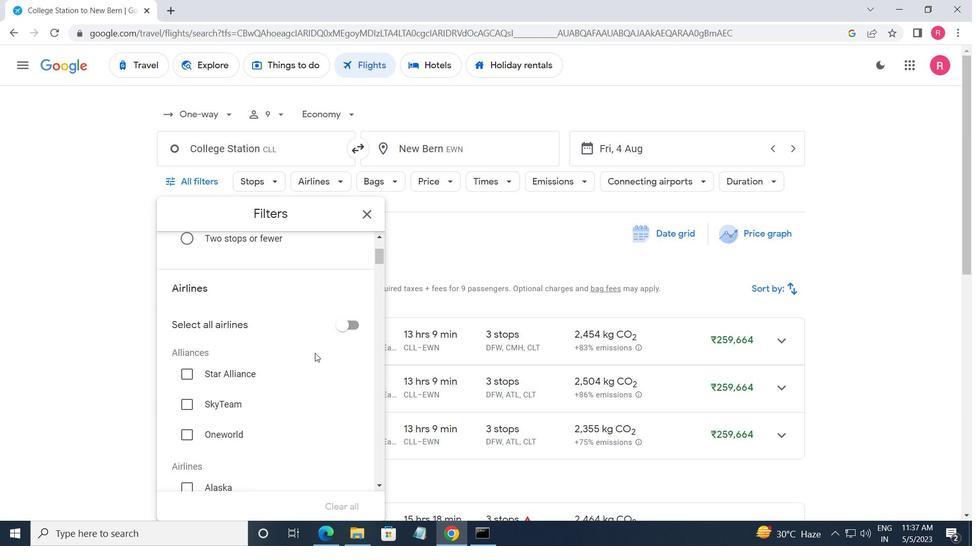
Action: Mouse scrolled (315, 352) with delta (0, 0)
Screenshot: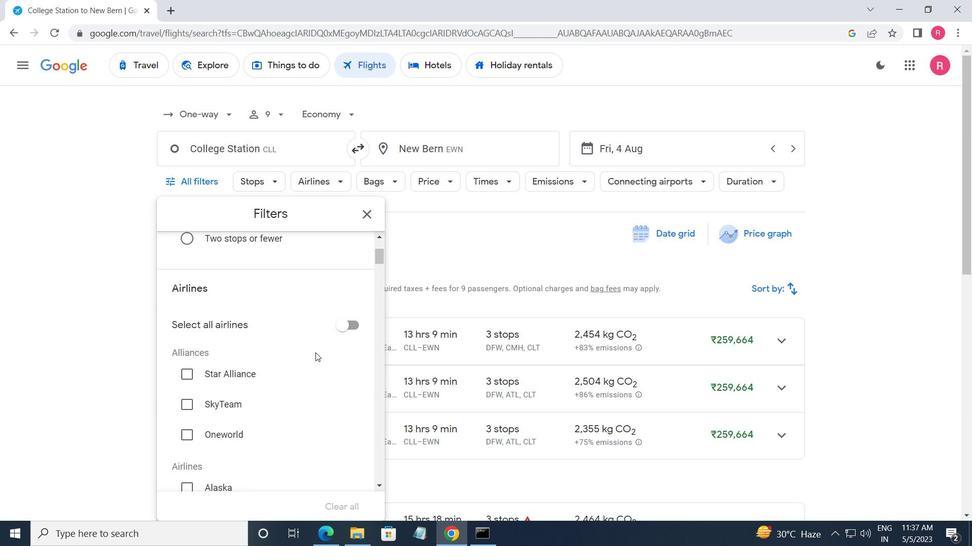 
Action: Mouse scrolled (315, 352) with delta (0, 0)
Screenshot: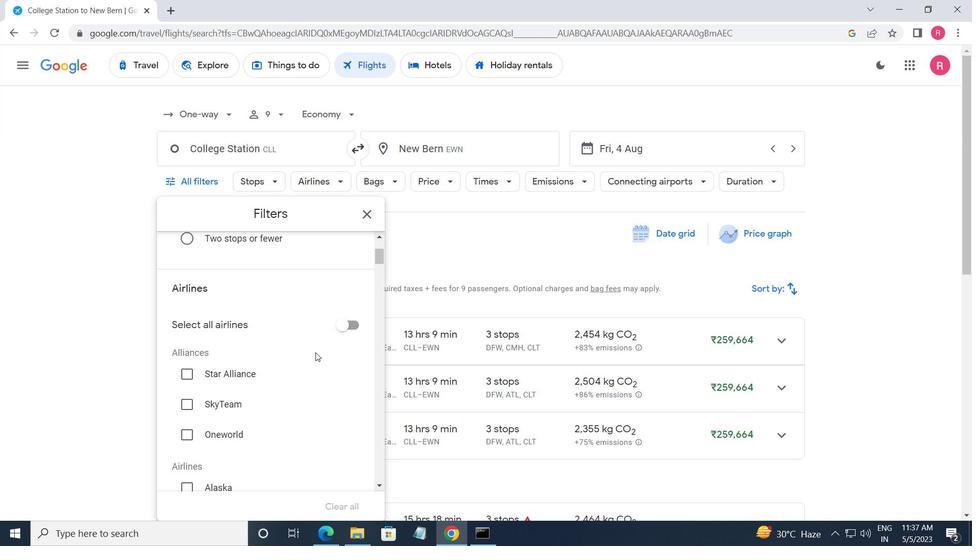 
Action: Mouse scrolled (315, 352) with delta (0, 0)
Screenshot: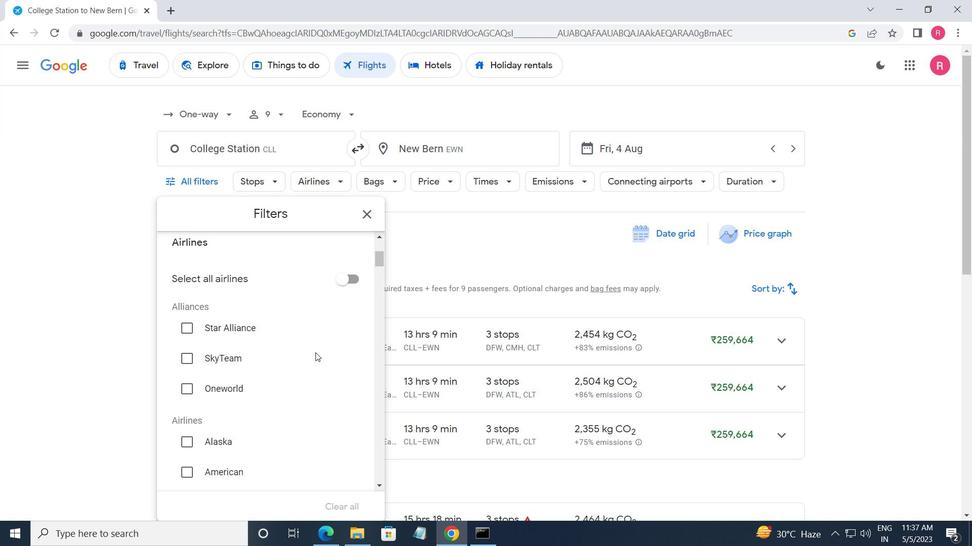 
Action: Mouse scrolled (315, 352) with delta (0, 0)
Screenshot: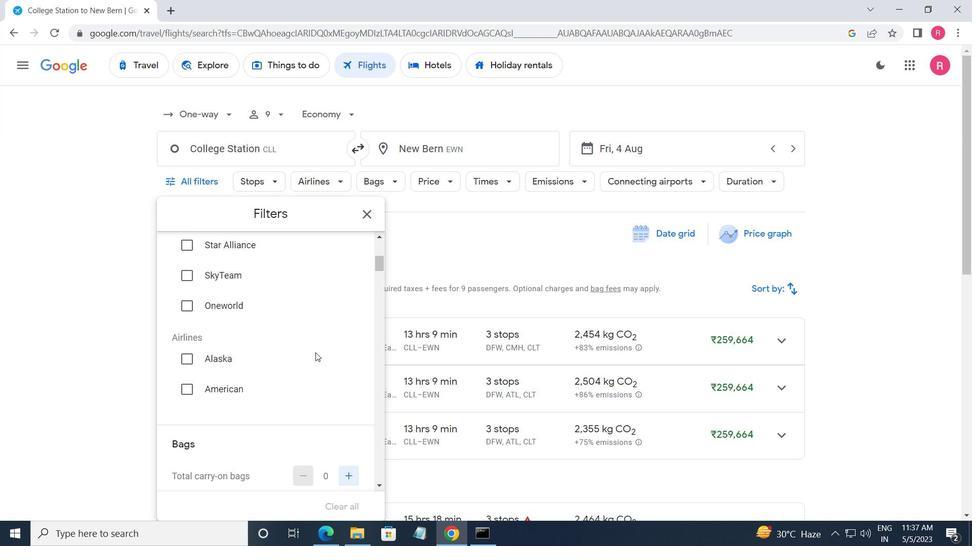 
Action: Mouse moved to (352, 385)
Screenshot: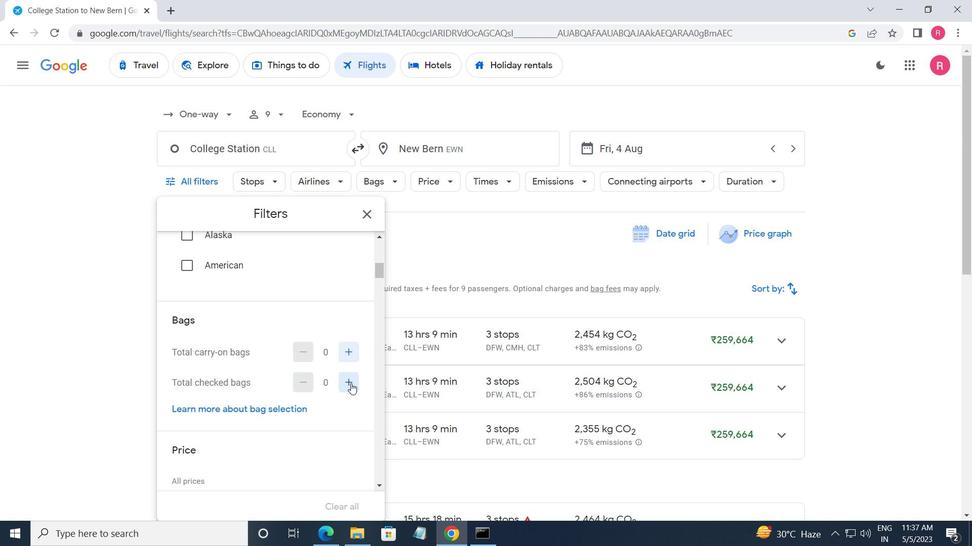 
Action: Mouse pressed left at (352, 385)
Screenshot: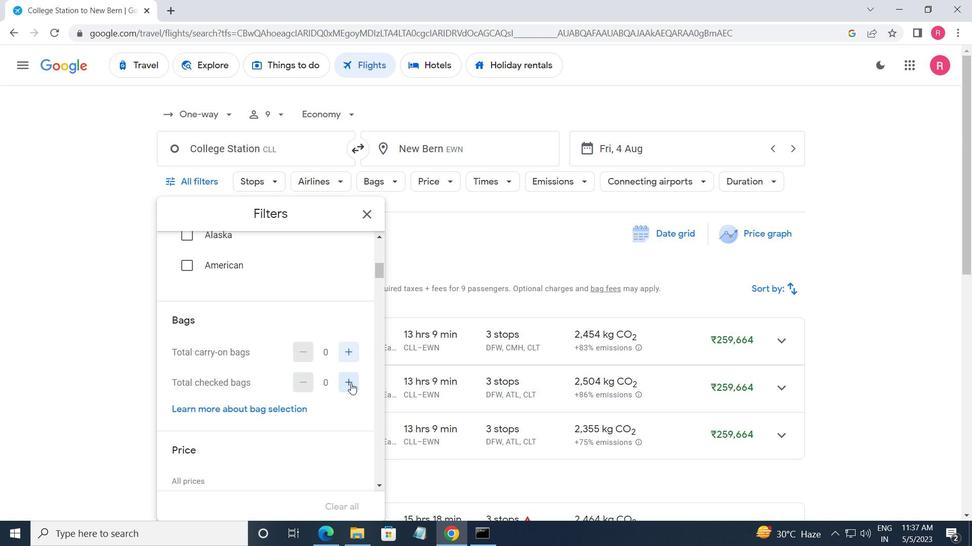 
Action: Mouse pressed left at (352, 385)
Screenshot: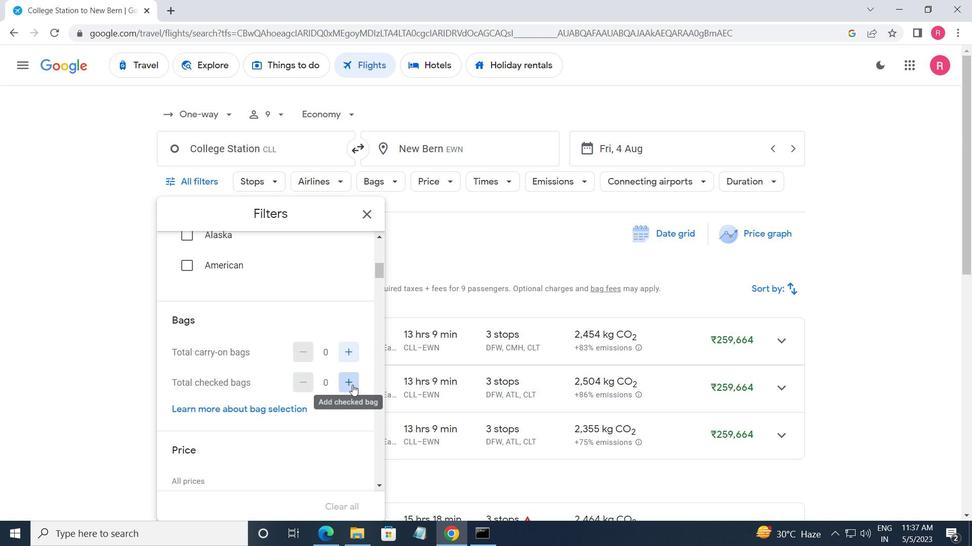 
Action: Mouse pressed left at (352, 385)
Screenshot: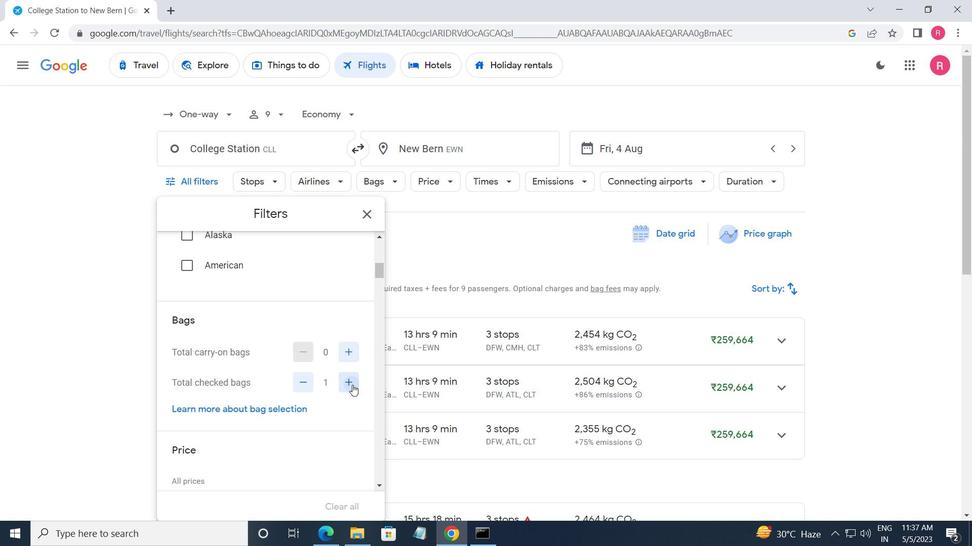 
Action: Mouse pressed left at (352, 385)
Screenshot: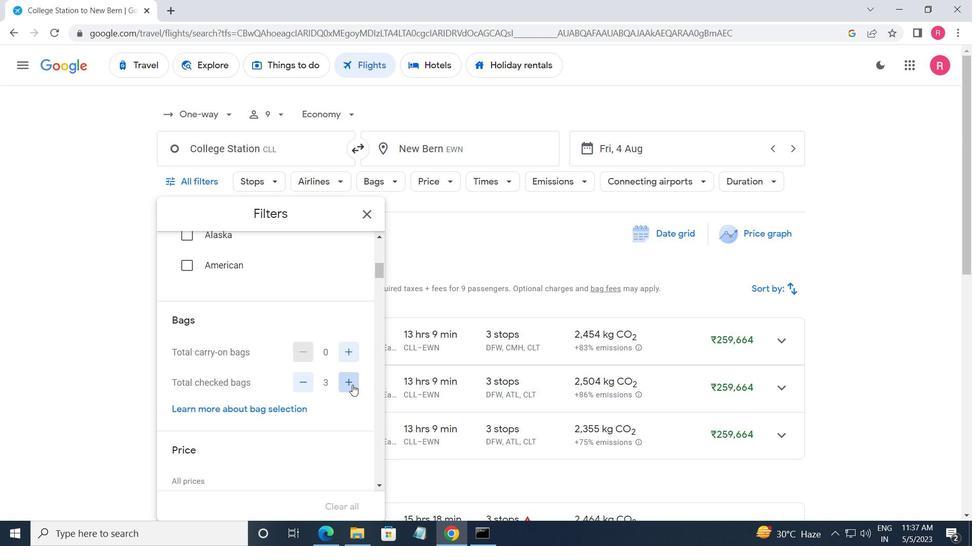 
Action: Mouse pressed left at (352, 385)
Screenshot: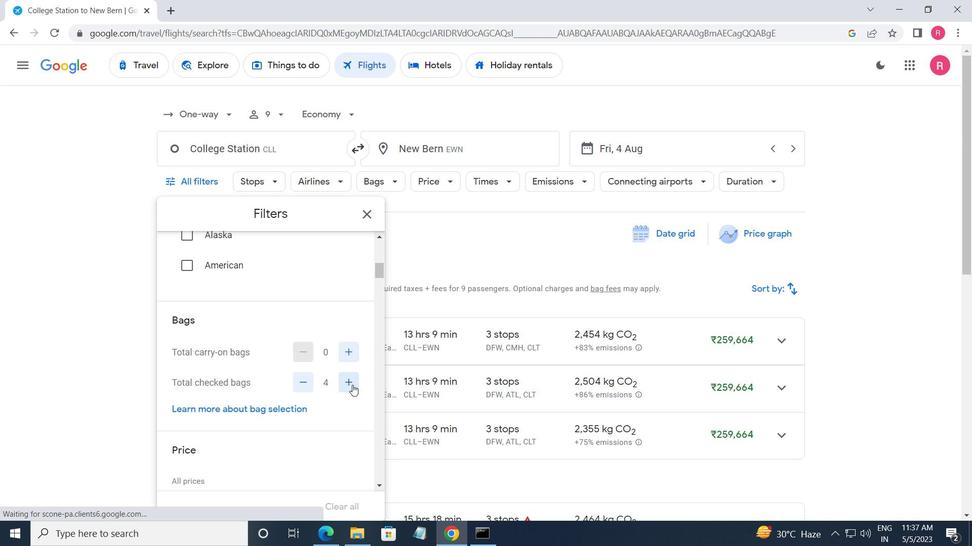 
Action: Mouse pressed left at (352, 385)
Screenshot: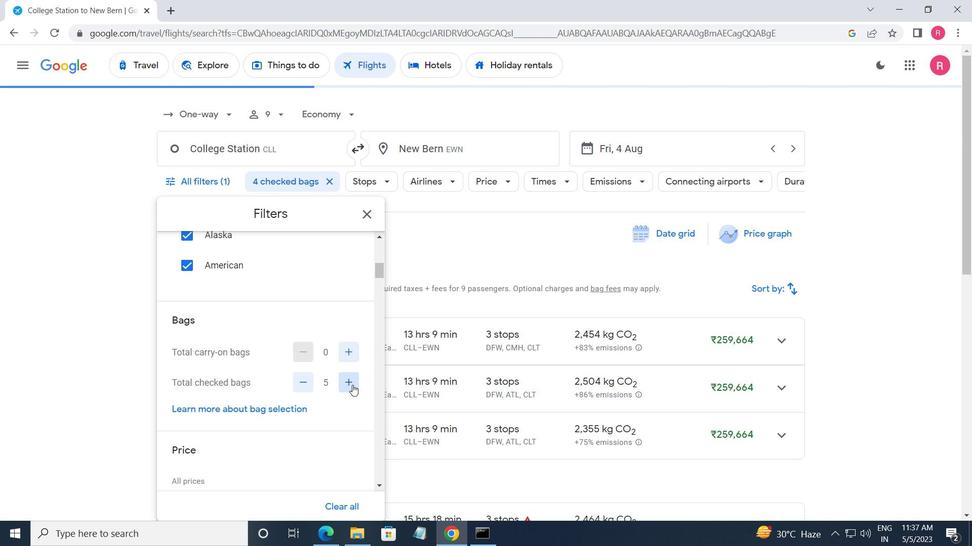 
Action: Mouse pressed left at (352, 385)
Screenshot: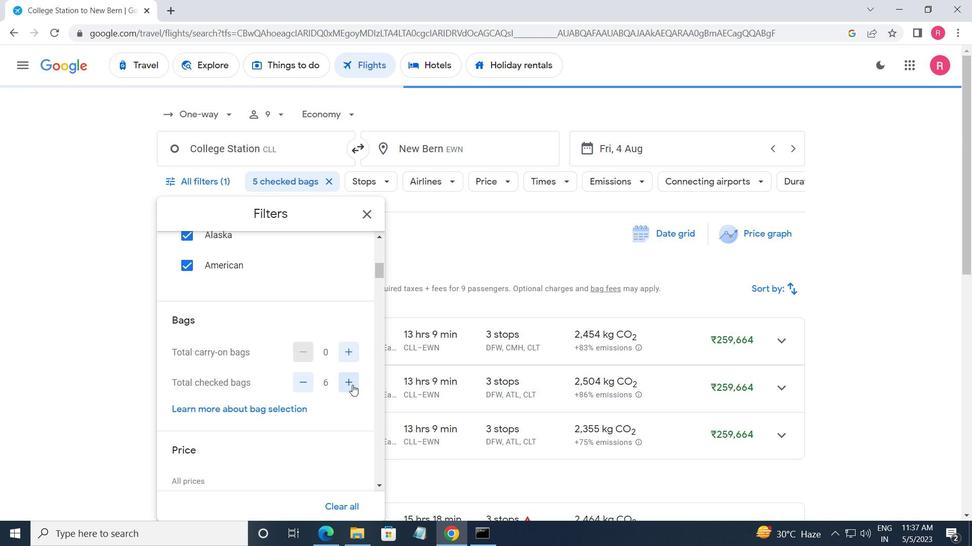 
Action: Mouse pressed left at (352, 385)
Screenshot: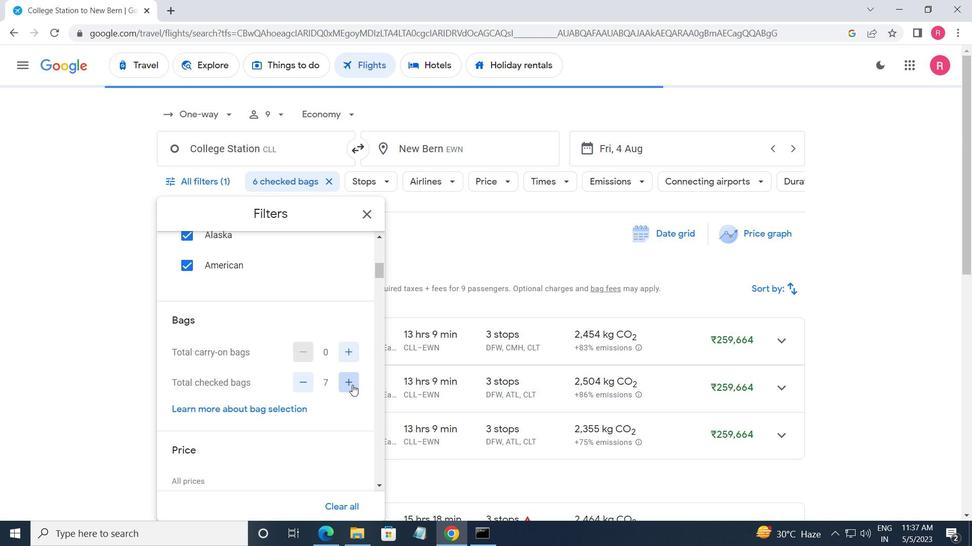 
Action: Mouse moved to (351, 384)
Screenshot: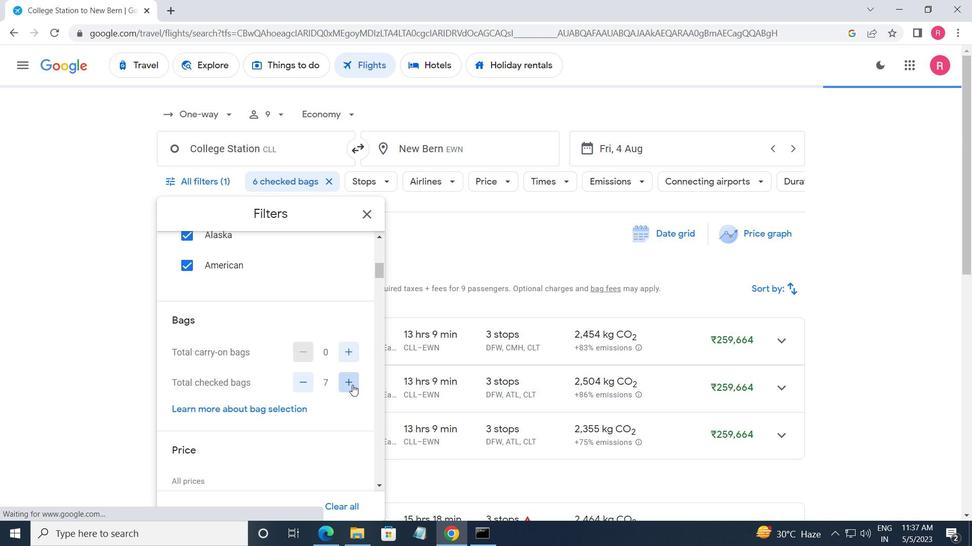 
Action: Mouse scrolled (351, 384) with delta (0, 0)
Screenshot: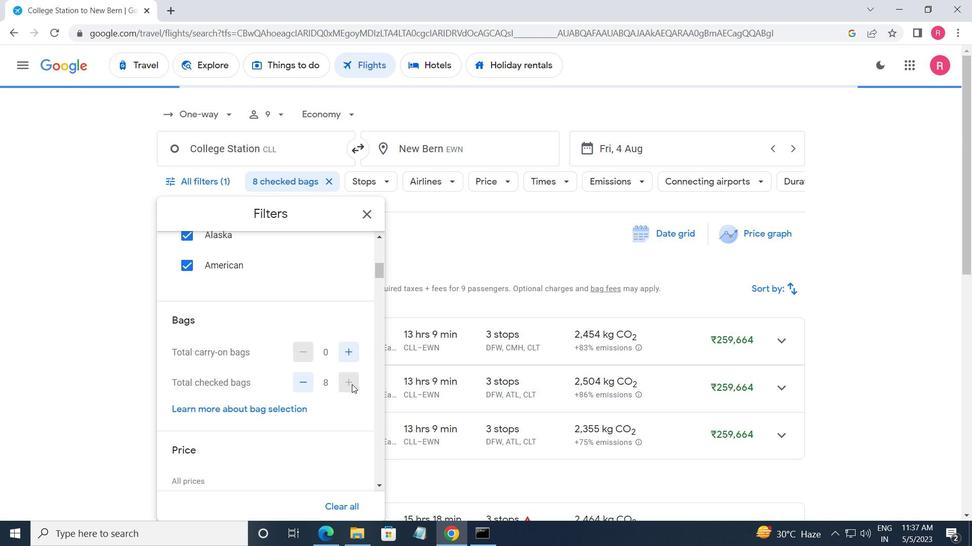 
Action: Mouse moved to (353, 437)
Screenshot: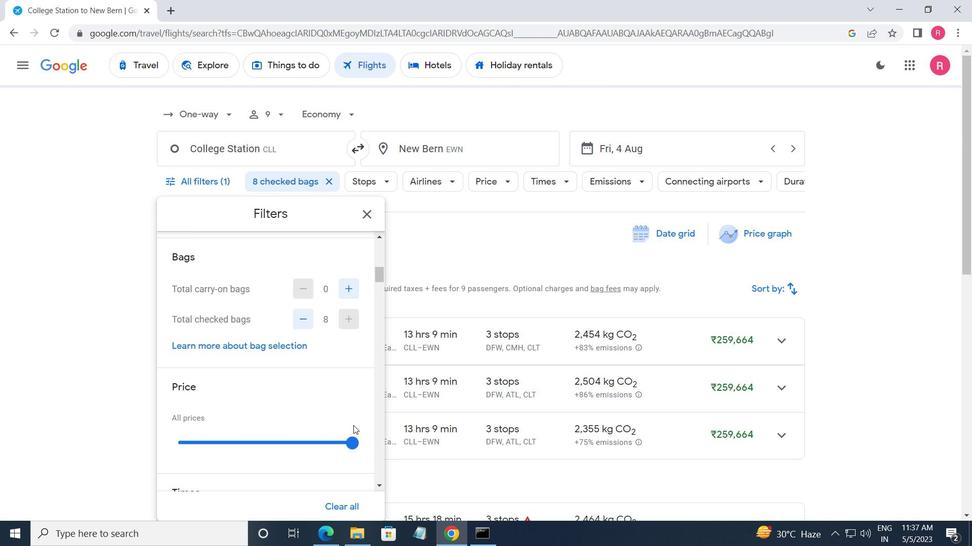 
Action: Mouse pressed left at (353, 437)
Screenshot: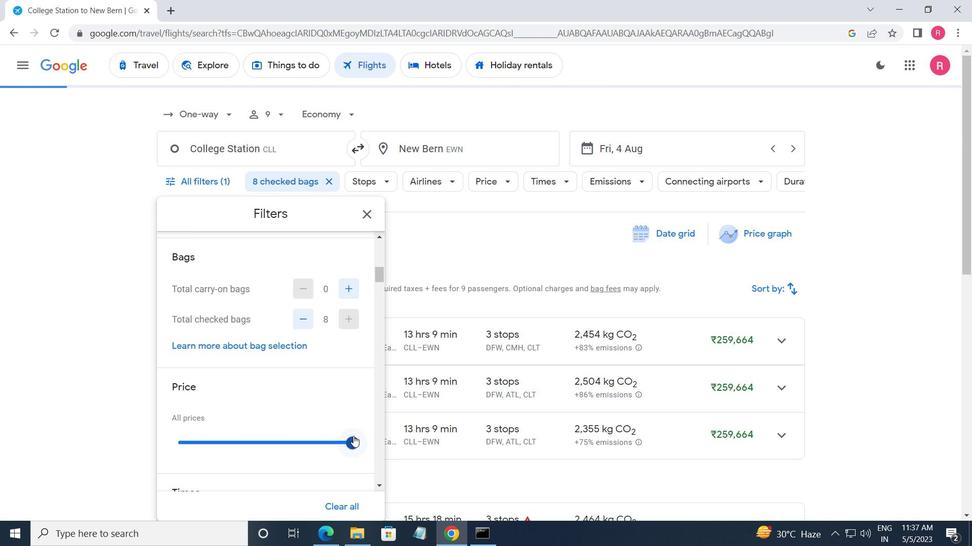 
Action: Mouse moved to (276, 414)
Screenshot: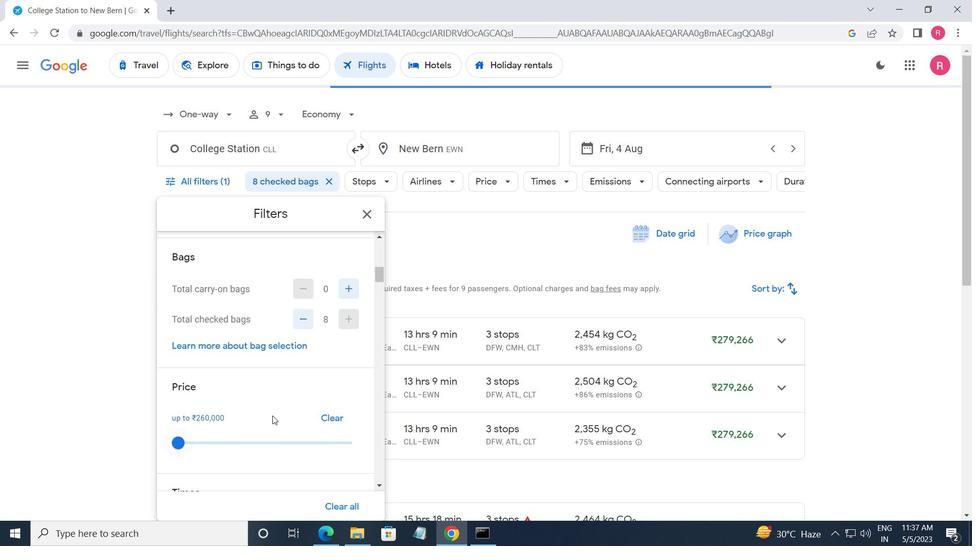 
Action: Mouse scrolled (276, 414) with delta (0, 0)
Screenshot: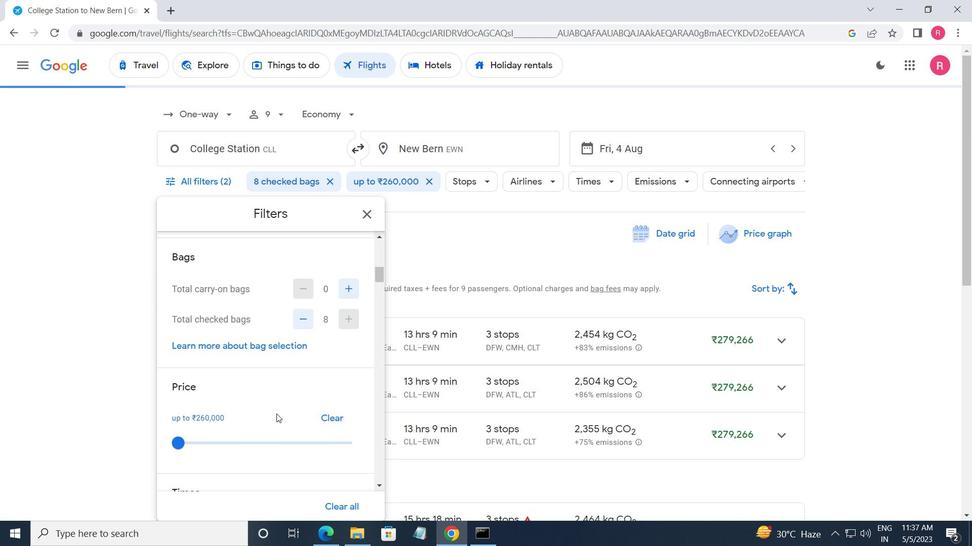 
Action: Mouse moved to (276, 414)
Screenshot: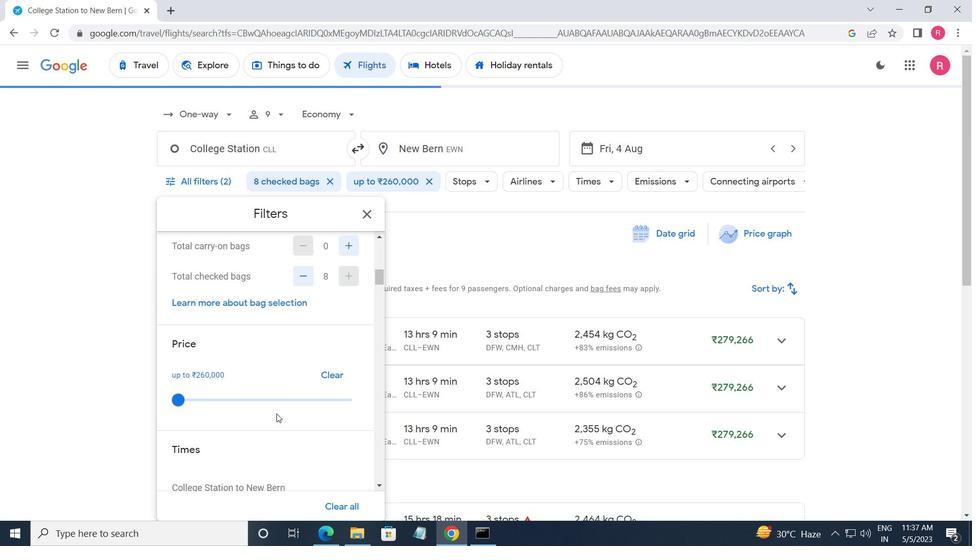 
Action: Mouse scrolled (276, 414) with delta (0, 0)
Screenshot: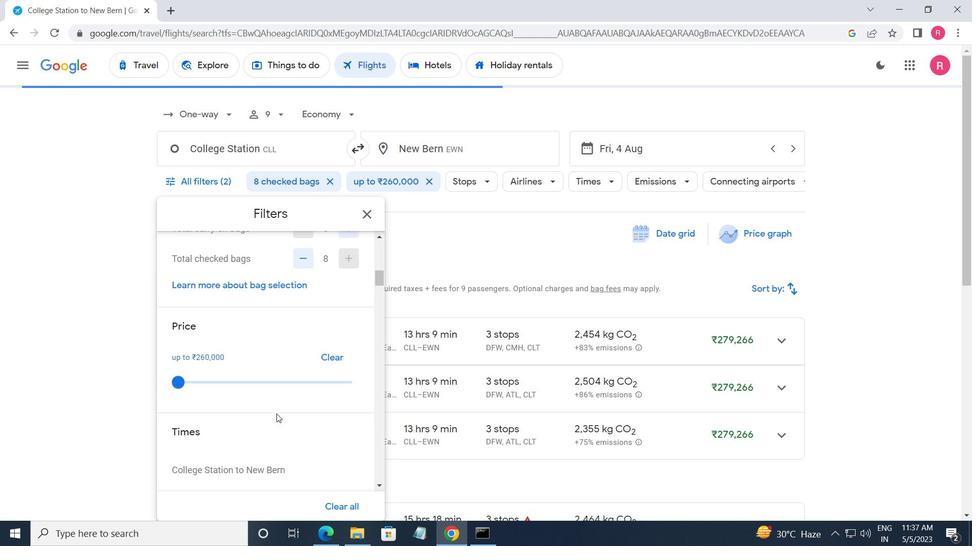 
Action: Mouse scrolled (276, 414) with delta (0, 0)
Screenshot: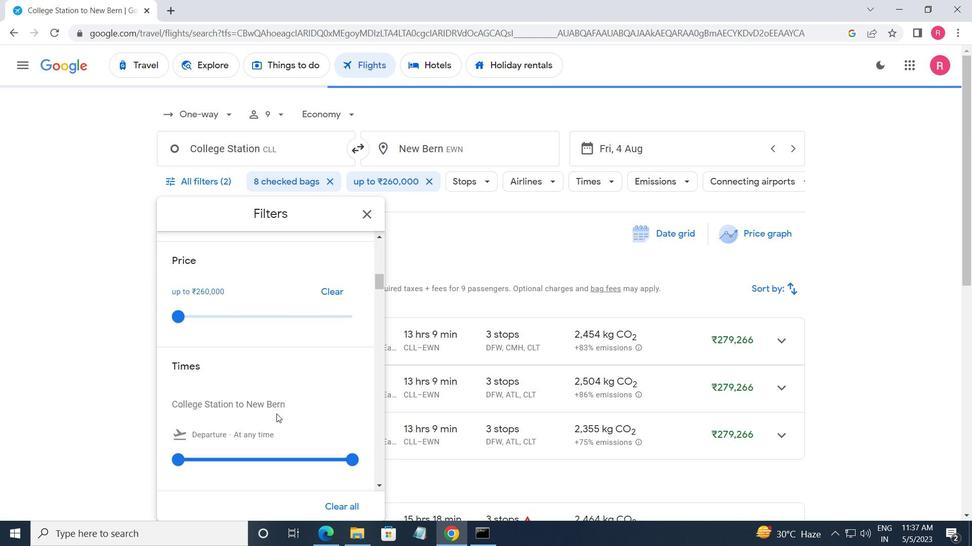 
Action: Mouse moved to (192, 394)
Screenshot: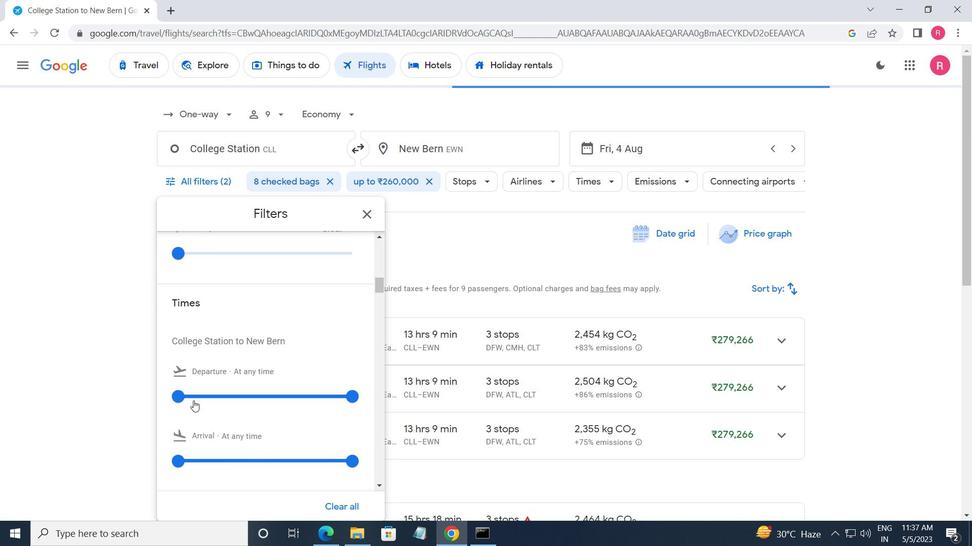 
Action: Mouse pressed left at (192, 394)
Screenshot: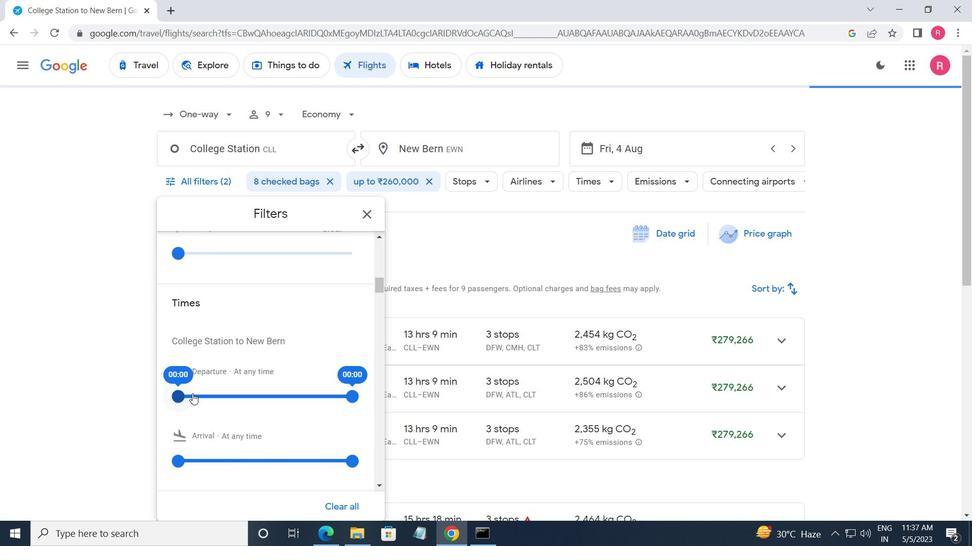 
Action: Mouse moved to (356, 396)
Screenshot: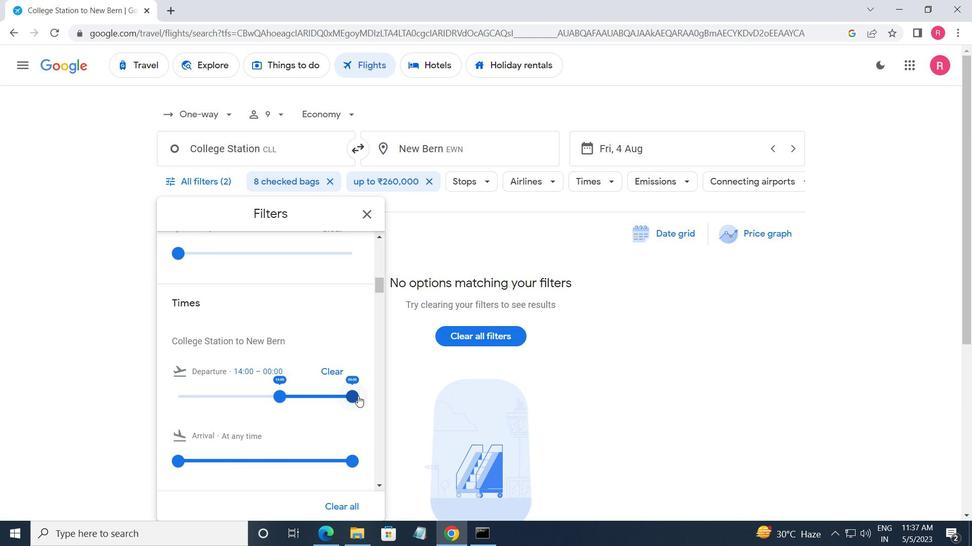 
Action: Mouse pressed left at (356, 396)
Screenshot: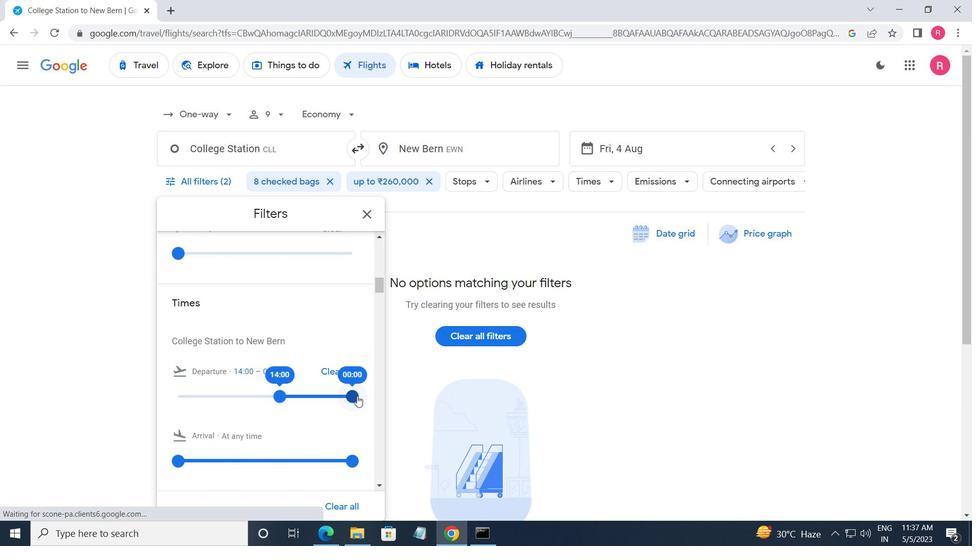 
Action: Mouse moved to (363, 212)
Screenshot: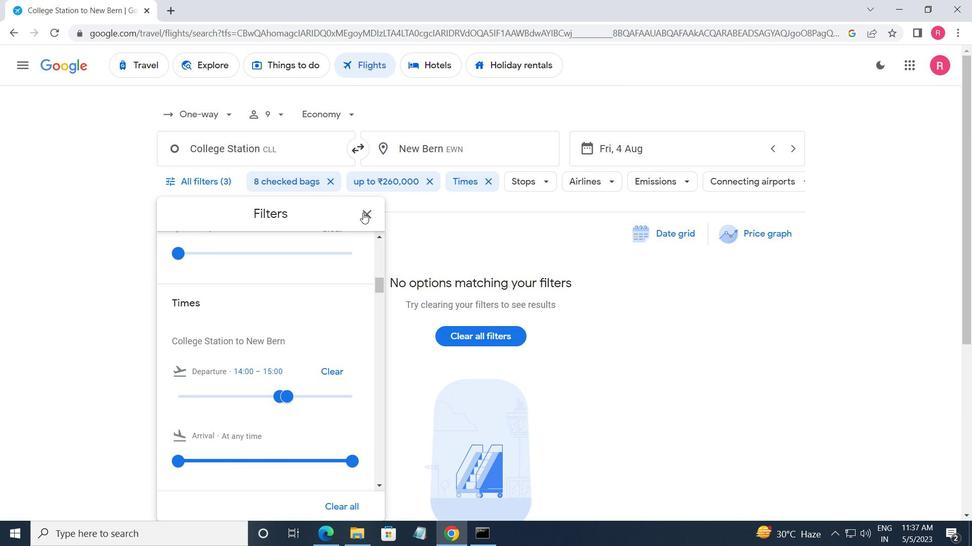 
Action: Mouse pressed left at (363, 212)
Screenshot: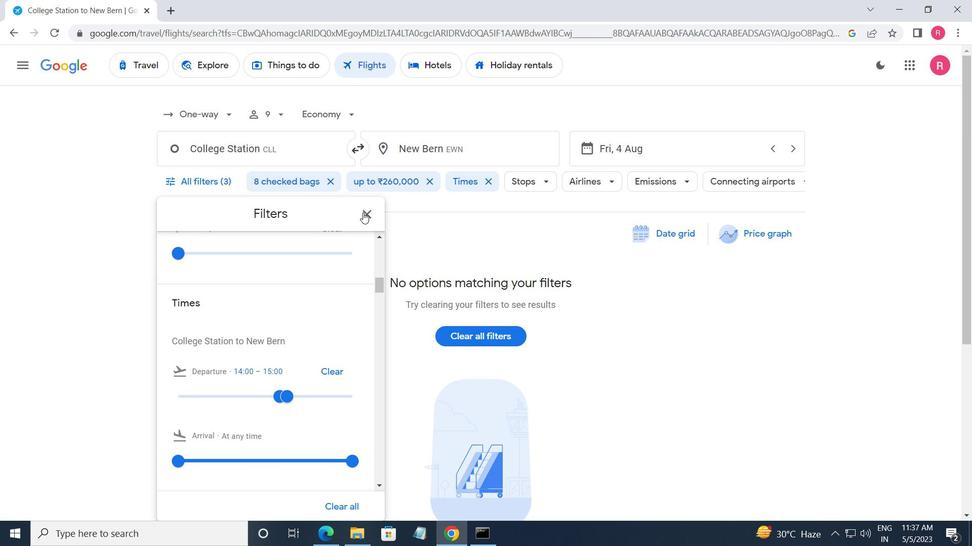 
